 Task: Create a due date automation trigger when advanced on, 2 hours before a card is due add fields without custom field "Resume" set to a number greater than 1 and greater or equal to 10.
Action: Mouse moved to (804, 241)
Screenshot: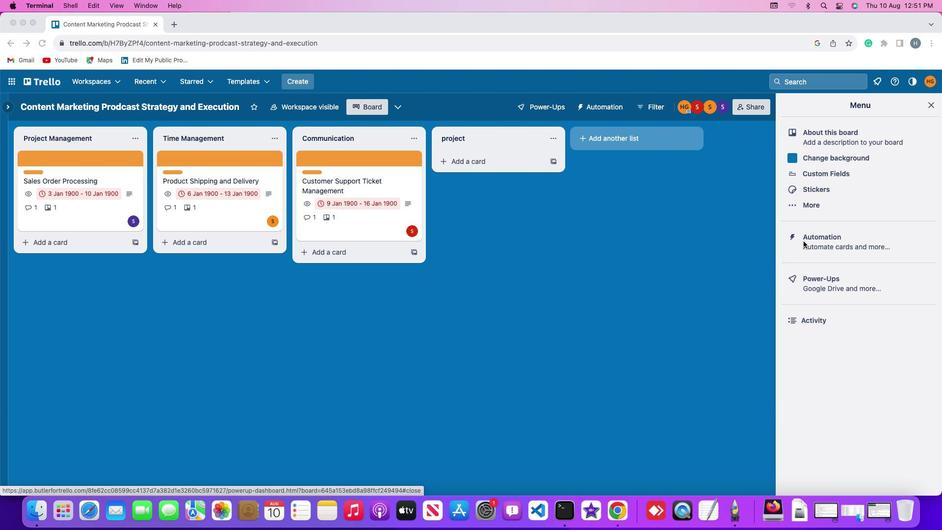 
Action: Mouse pressed left at (804, 241)
Screenshot: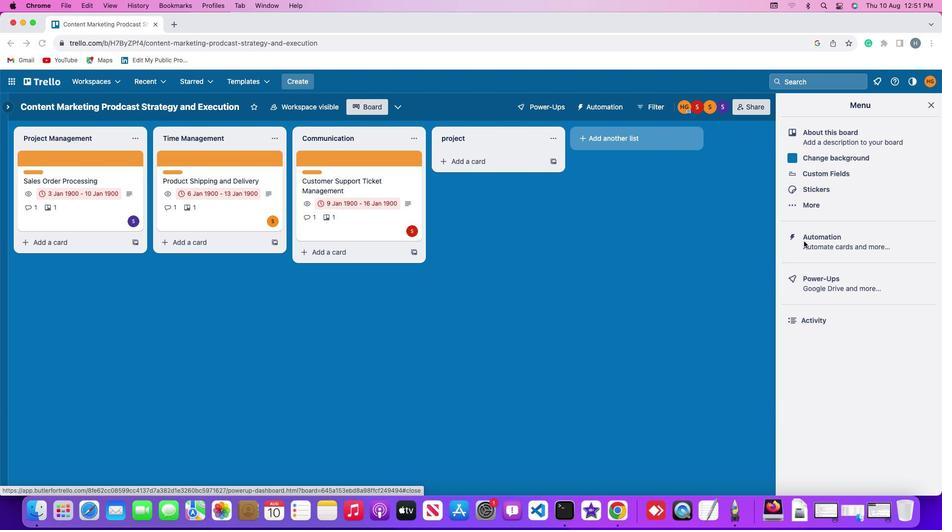 
Action: Mouse pressed left at (804, 241)
Screenshot: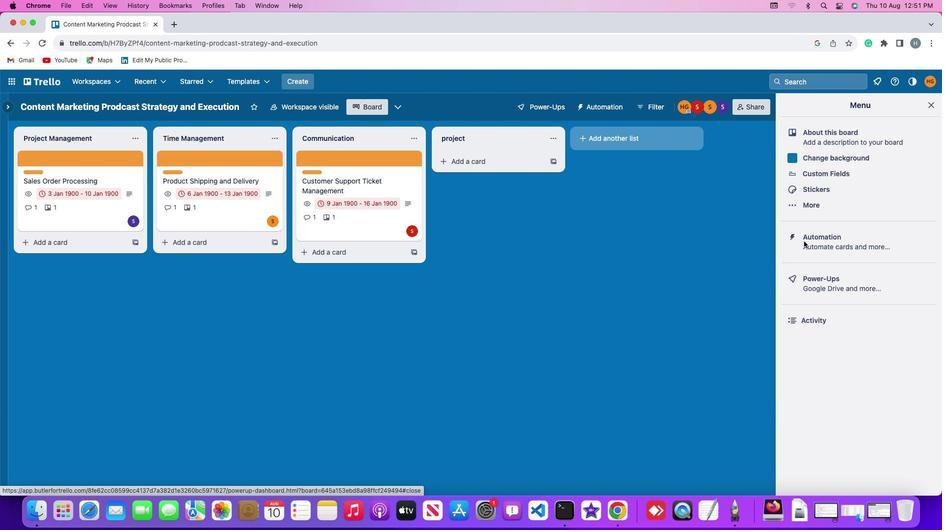 
Action: Mouse moved to (57, 233)
Screenshot: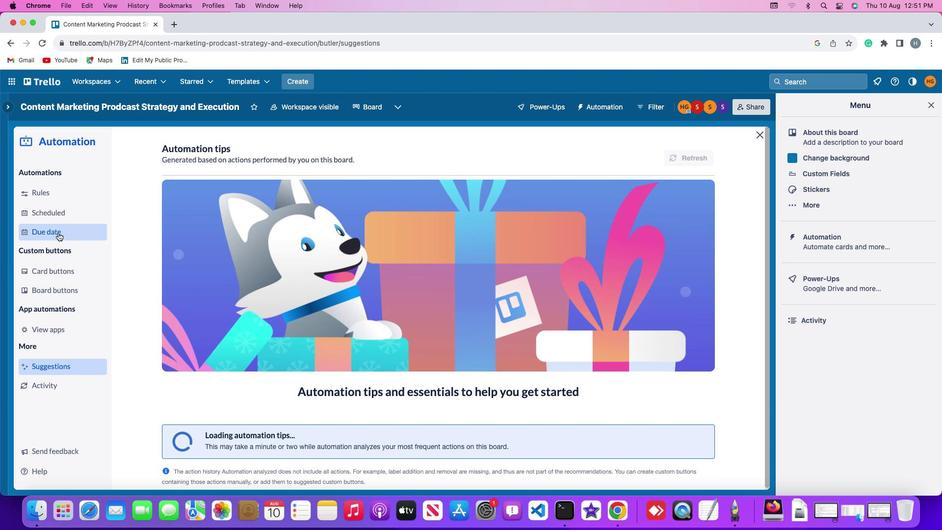 
Action: Mouse pressed left at (57, 233)
Screenshot: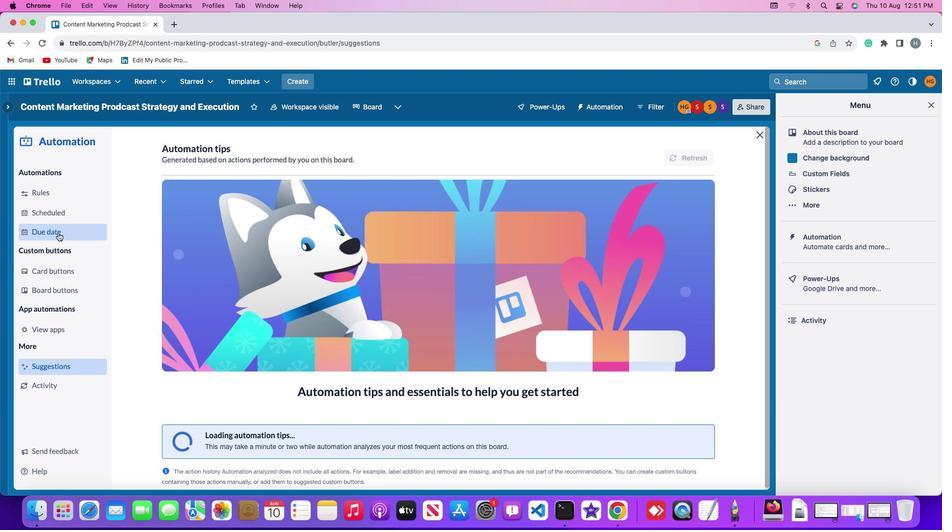 
Action: Mouse moved to (655, 151)
Screenshot: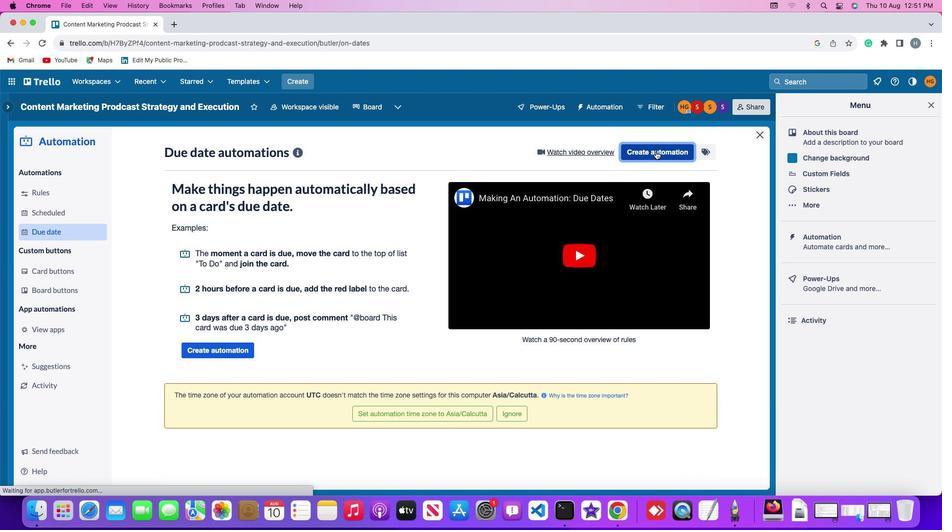 
Action: Mouse pressed left at (655, 151)
Screenshot: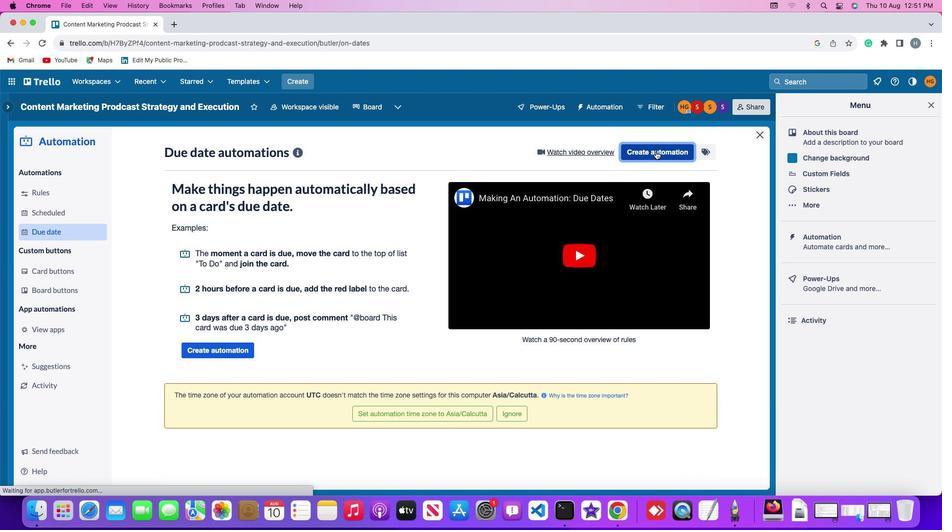 
Action: Mouse moved to (214, 247)
Screenshot: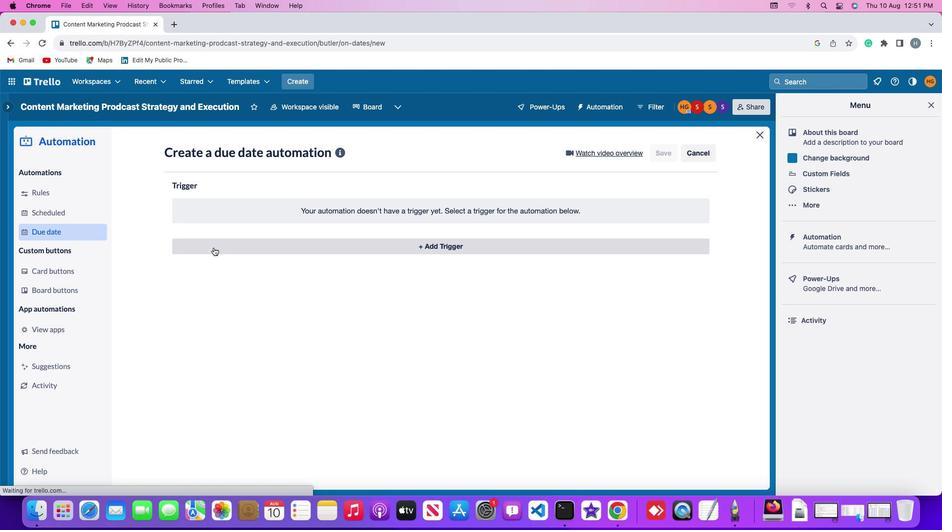 
Action: Mouse pressed left at (214, 247)
Screenshot: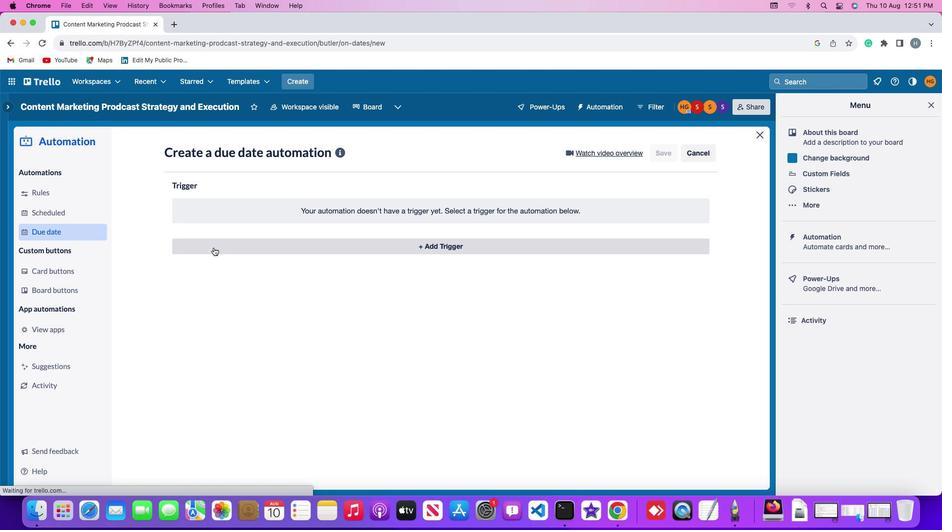 
Action: Mouse moved to (188, 394)
Screenshot: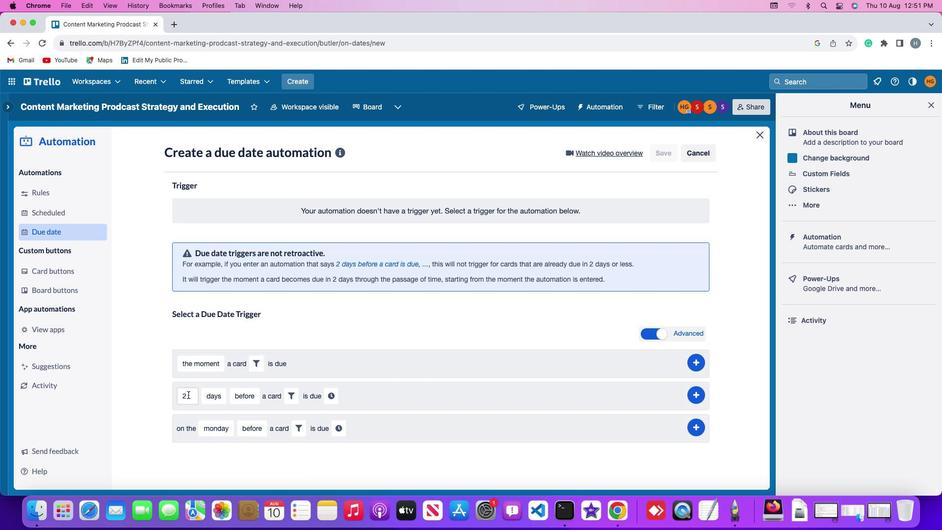 
Action: Mouse pressed left at (188, 394)
Screenshot: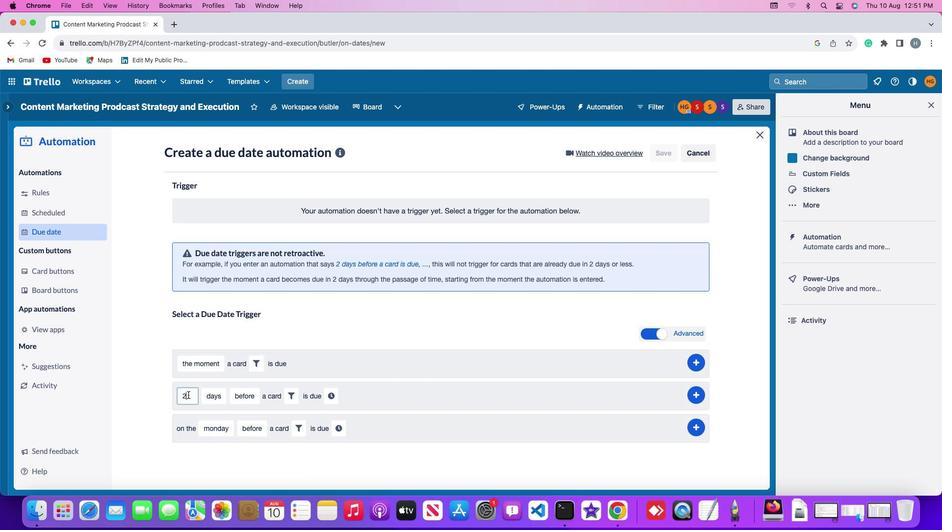 
Action: Mouse moved to (188, 391)
Screenshot: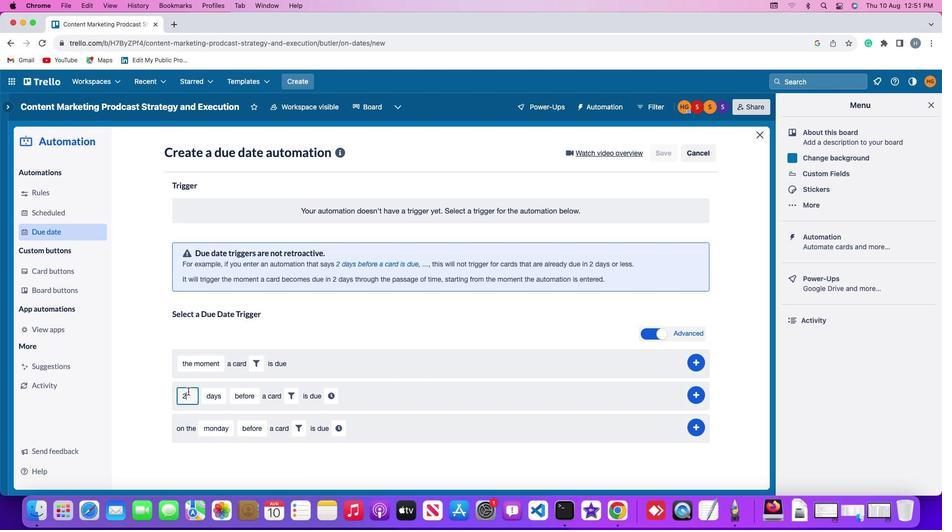 
Action: Key pressed Key.backspace
Screenshot: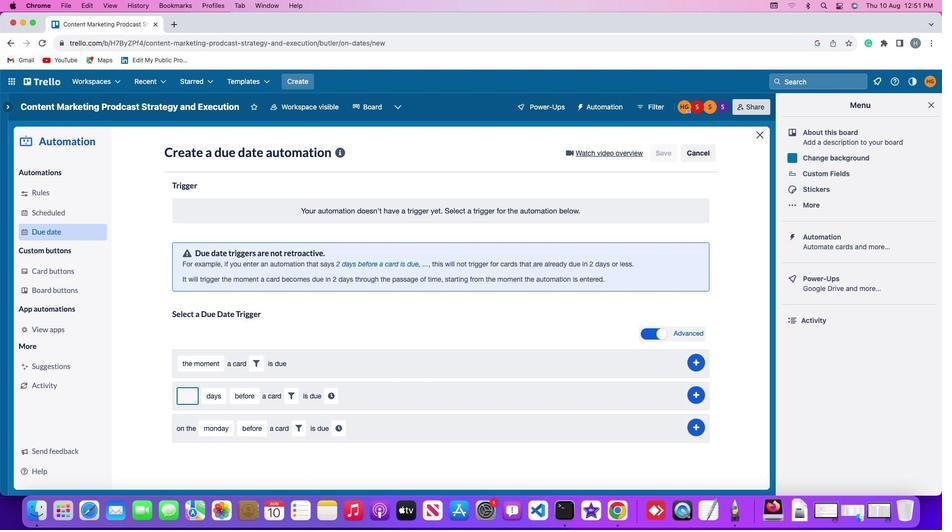 
Action: Mouse moved to (189, 391)
Screenshot: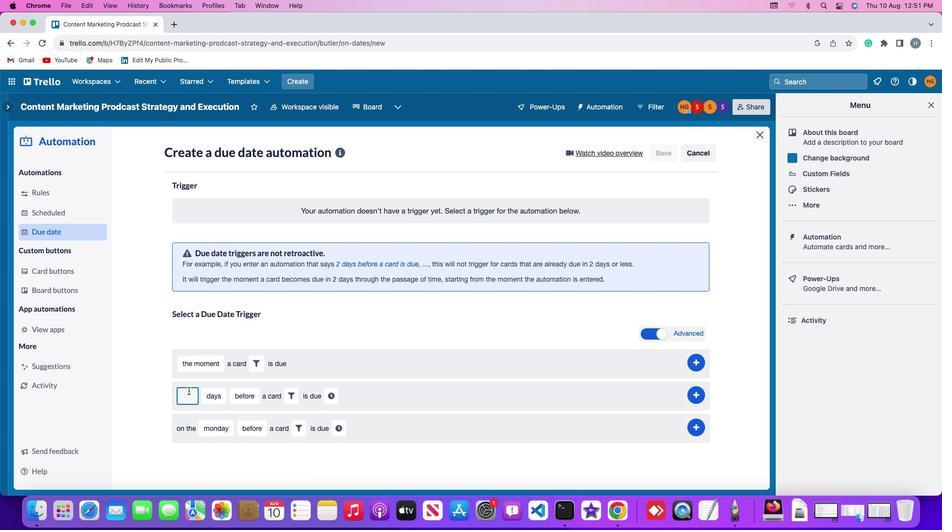 
Action: Key pressed '2'
Screenshot: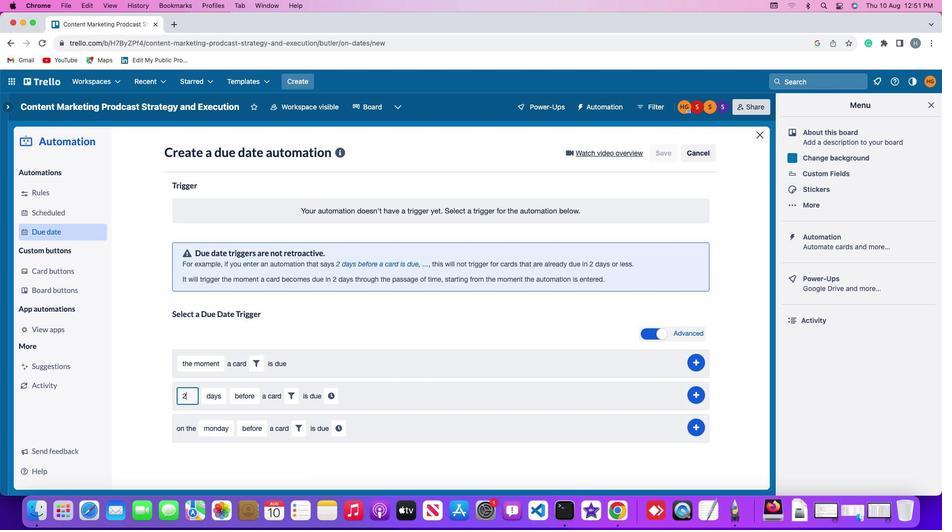 
Action: Mouse moved to (219, 392)
Screenshot: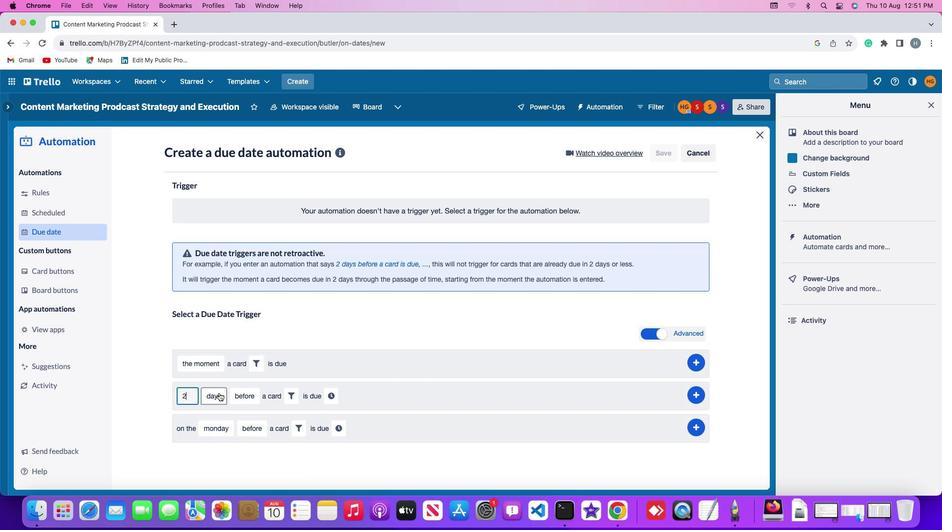 
Action: Mouse pressed left at (219, 392)
Screenshot: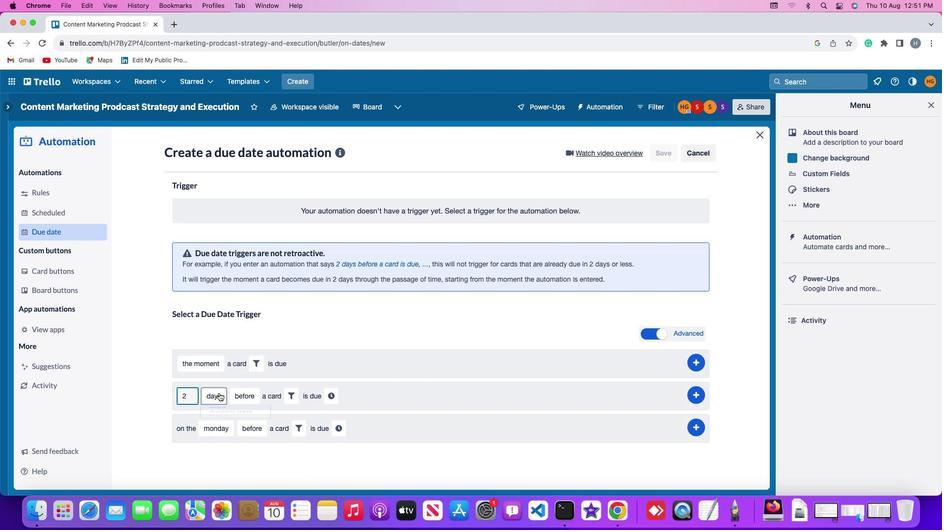 
Action: Mouse moved to (222, 451)
Screenshot: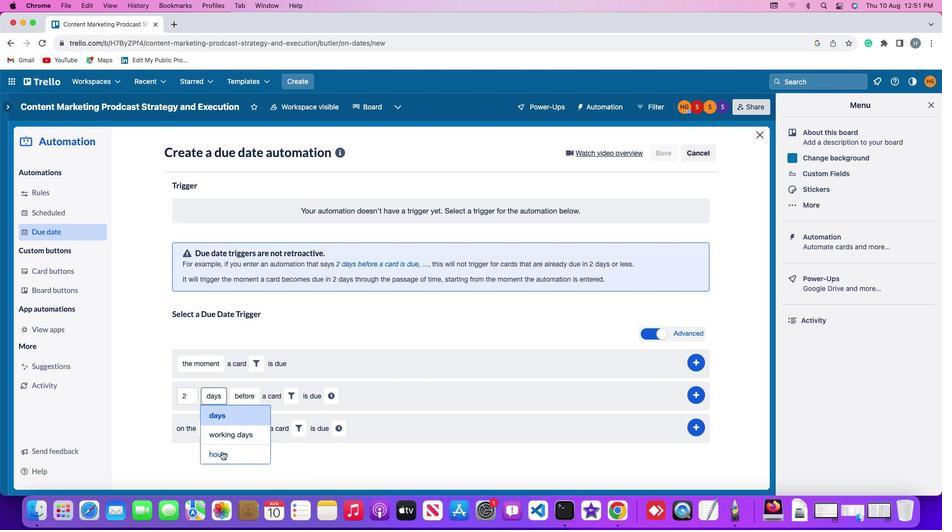 
Action: Mouse pressed left at (222, 451)
Screenshot: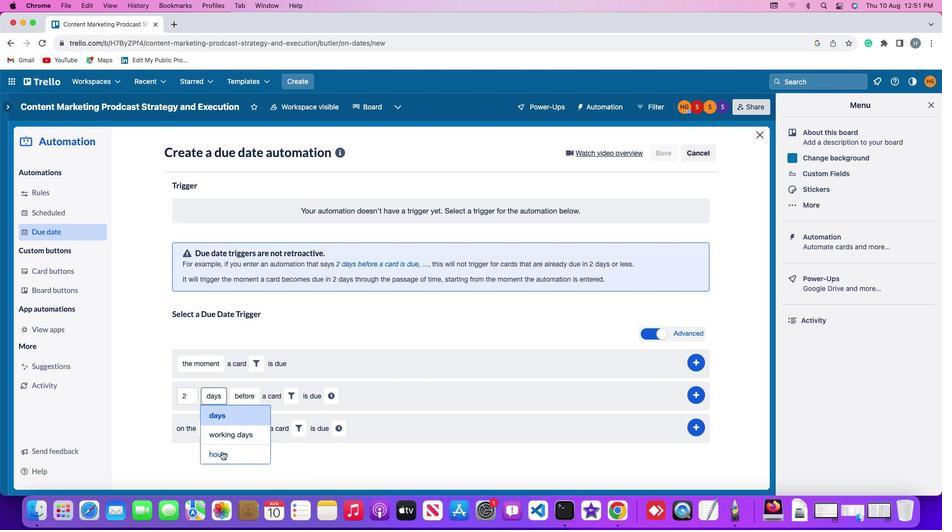 
Action: Mouse moved to (241, 396)
Screenshot: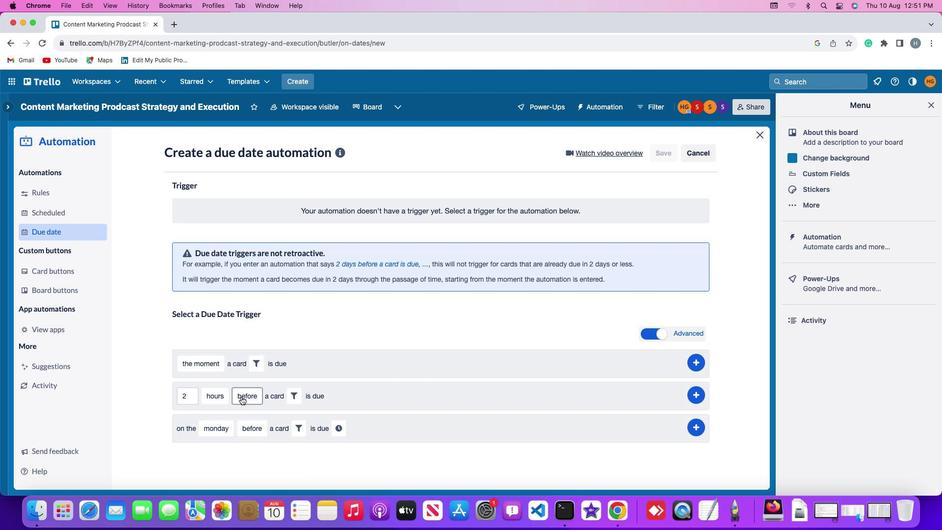 
Action: Mouse pressed left at (241, 396)
Screenshot: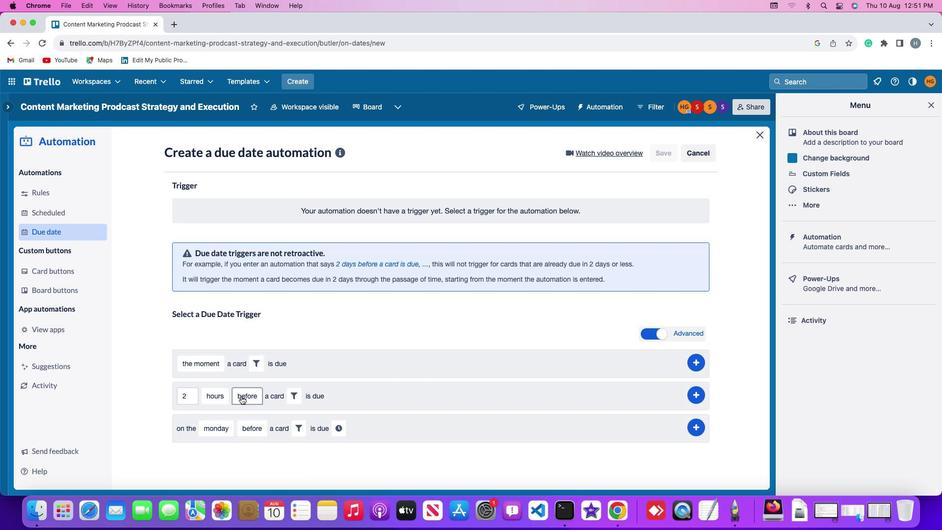 
Action: Mouse moved to (249, 418)
Screenshot: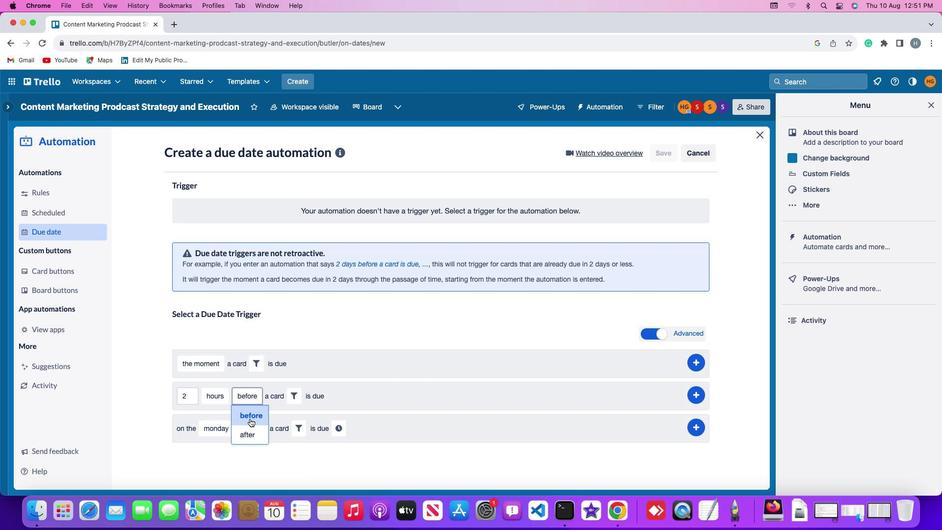 
Action: Mouse pressed left at (249, 418)
Screenshot: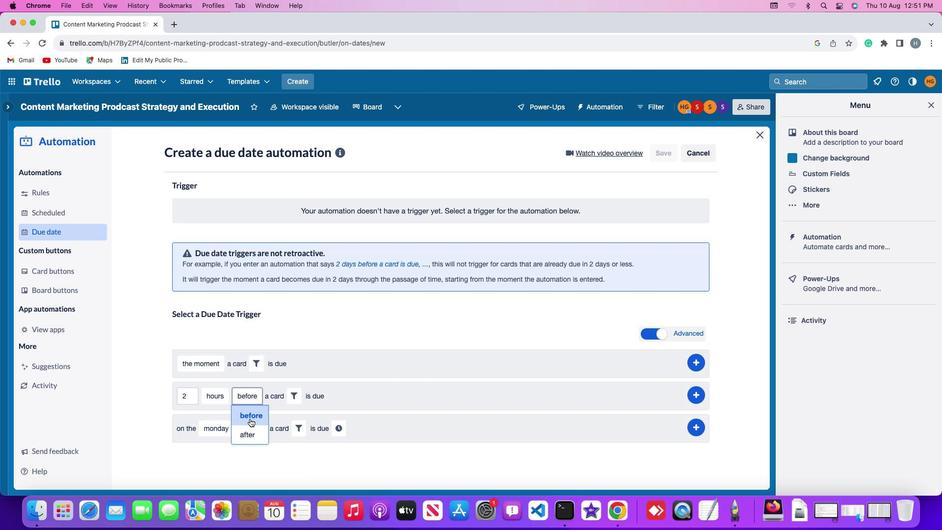 
Action: Mouse moved to (295, 397)
Screenshot: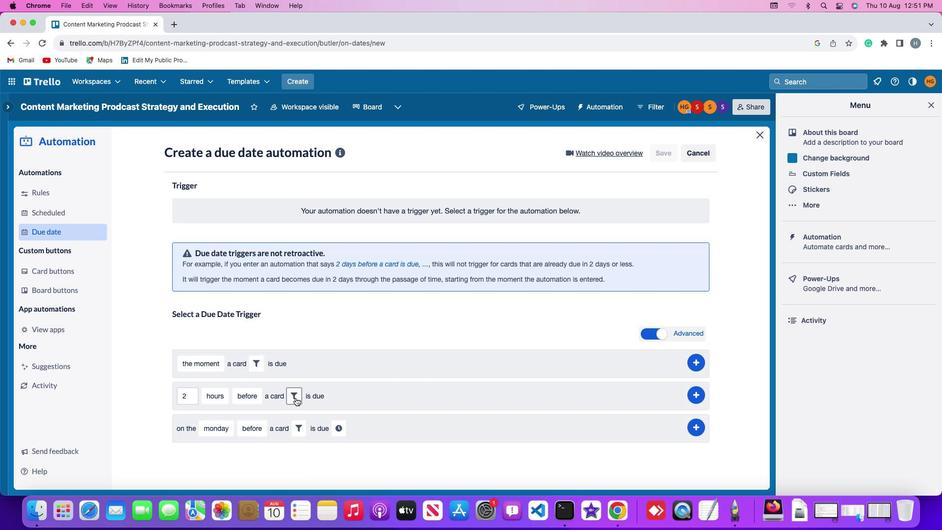 
Action: Mouse pressed left at (295, 397)
Screenshot: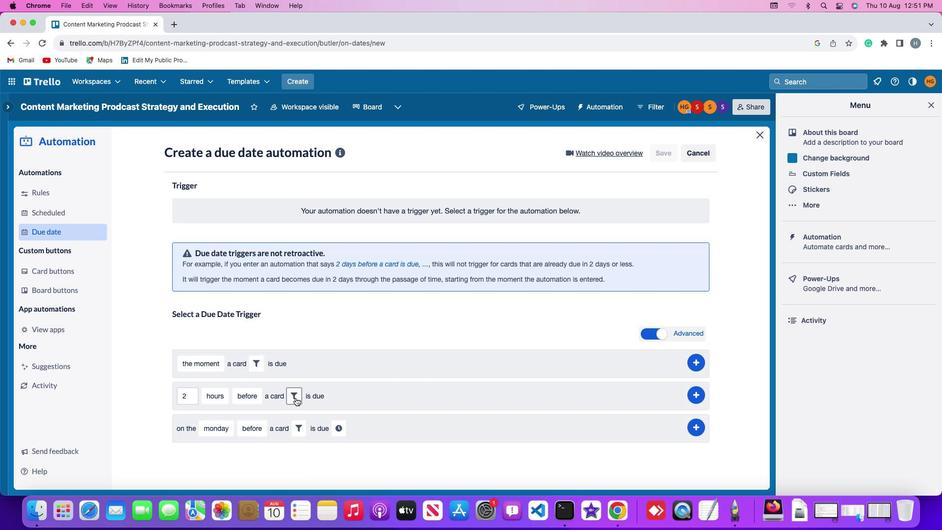 
Action: Mouse moved to (455, 427)
Screenshot: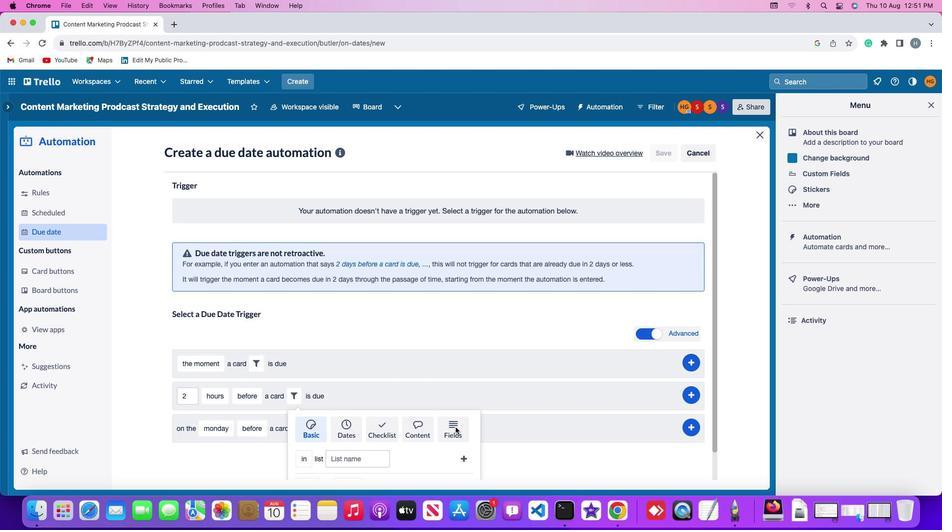 
Action: Mouse pressed left at (455, 427)
Screenshot: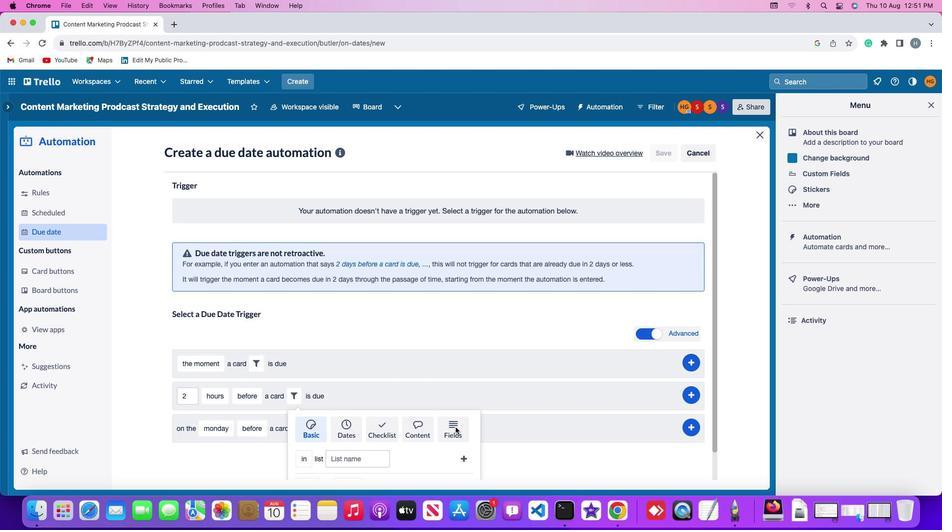 
Action: Mouse moved to (264, 460)
Screenshot: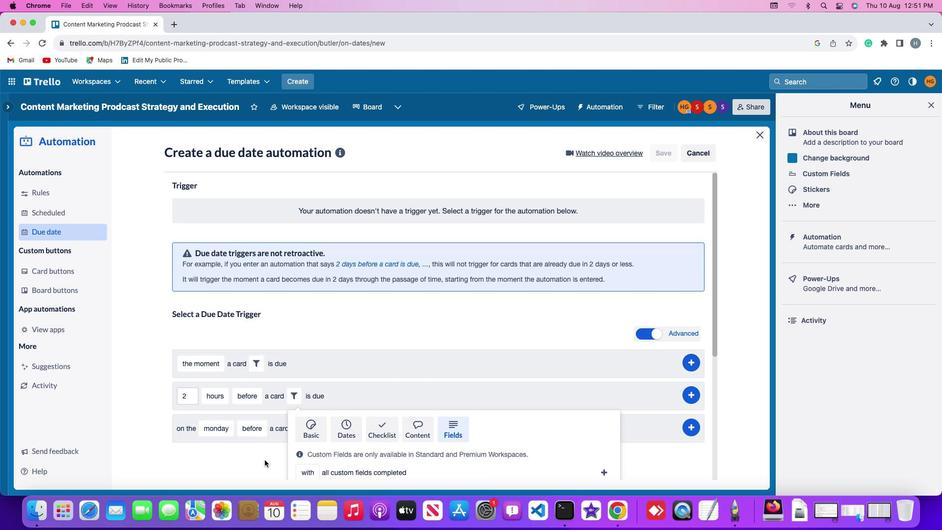 
Action: Mouse scrolled (264, 460) with delta (0, 0)
Screenshot: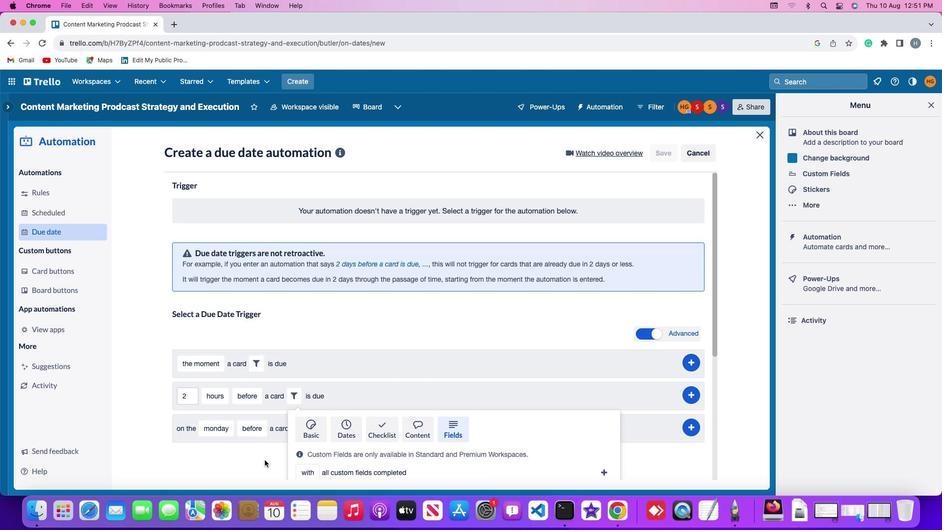 
Action: Mouse scrolled (264, 460) with delta (0, 0)
Screenshot: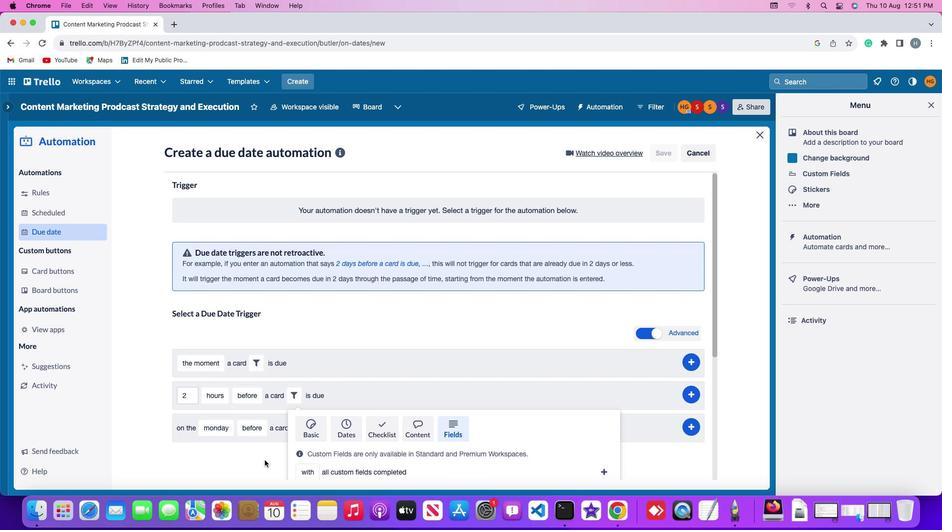 
Action: Mouse scrolled (264, 460) with delta (0, -1)
Screenshot: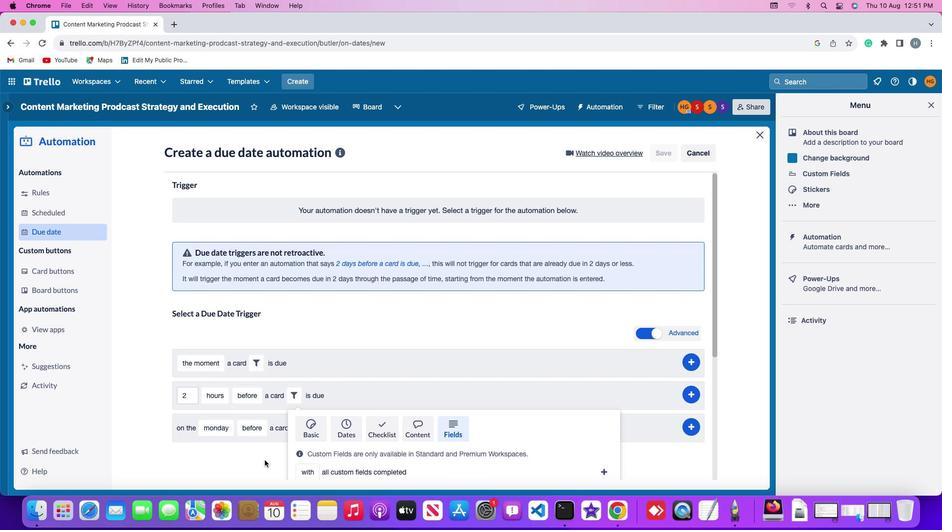 
Action: Mouse scrolled (264, 460) with delta (0, -2)
Screenshot: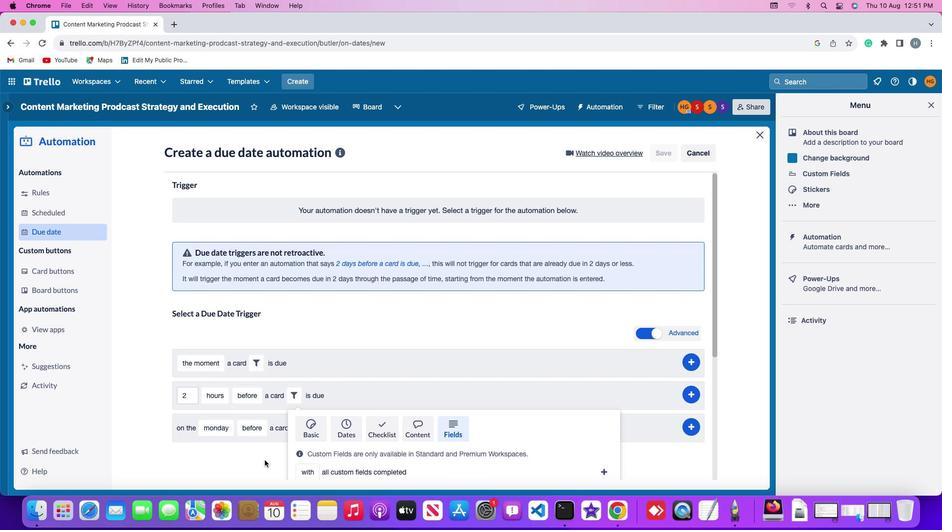 
Action: Mouse scrolled (264, 460) with delta (0, -2)
Screenshot: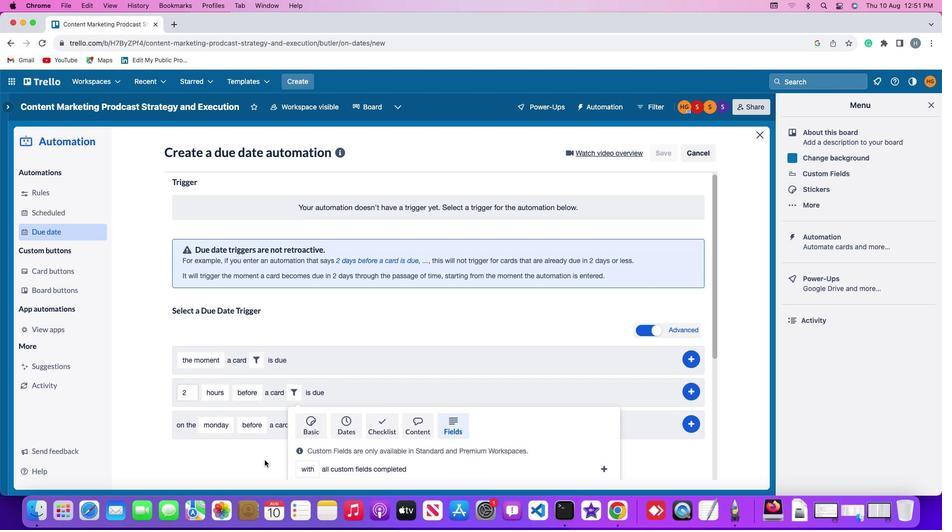 
Action: Mouse scrolled (264, 460) with delta (0, -3)
Screenshot: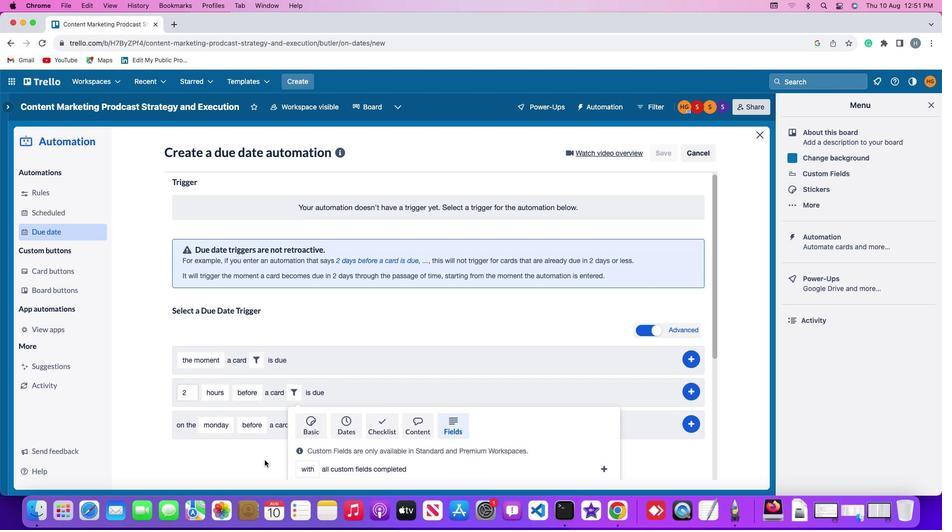 
Action: Mouse moved to (264, 460)
Screenshot: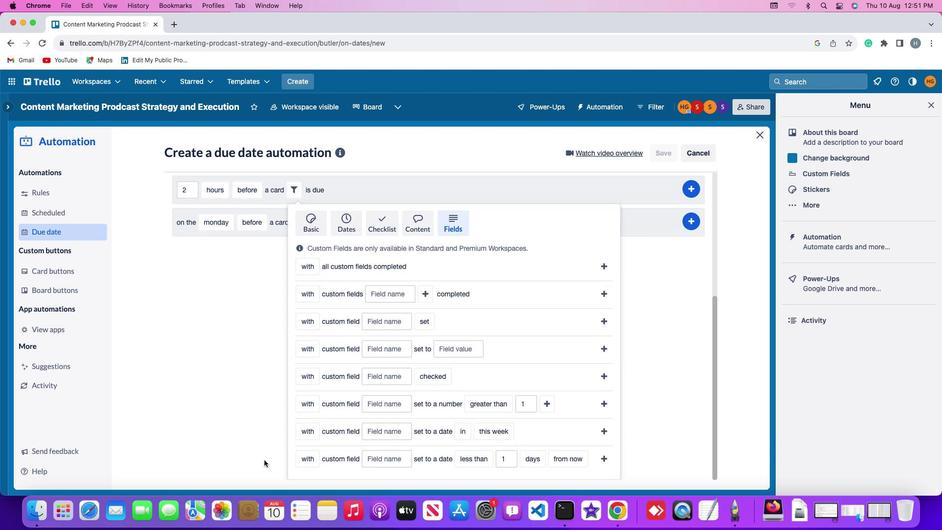 
Action: Mouse scrolled (264, 460) with delta (0, 0)
Screenshot: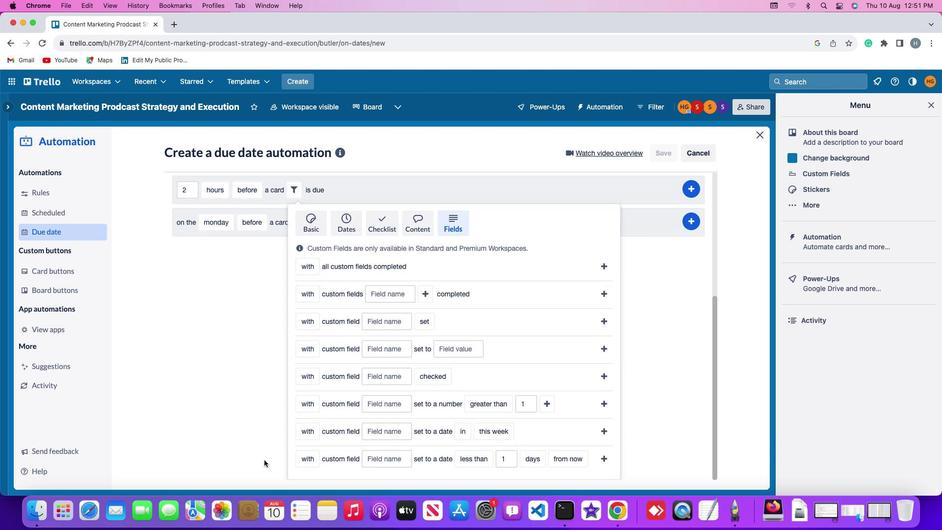 
Action: Mouse scrolled (264, 460) with delta (0, 0)
Screenshot: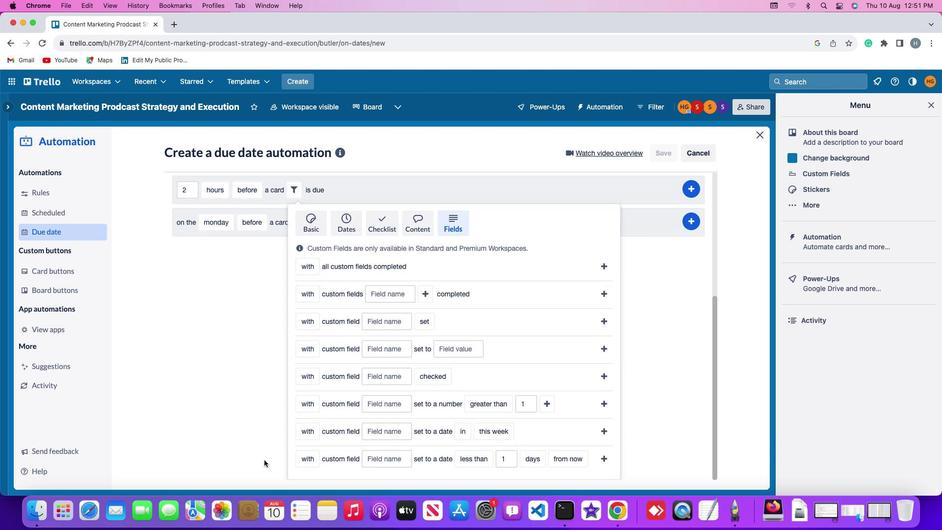 
Action: Mouse scrolled (264, 460) with delta (0, -1)
Screenshot: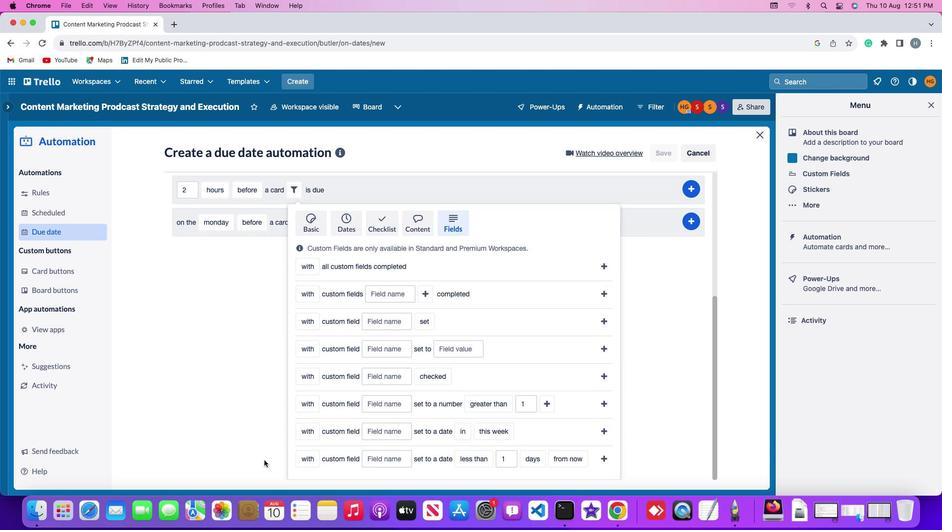 
Action: Mouse moved to (303, 402)
Screenshot: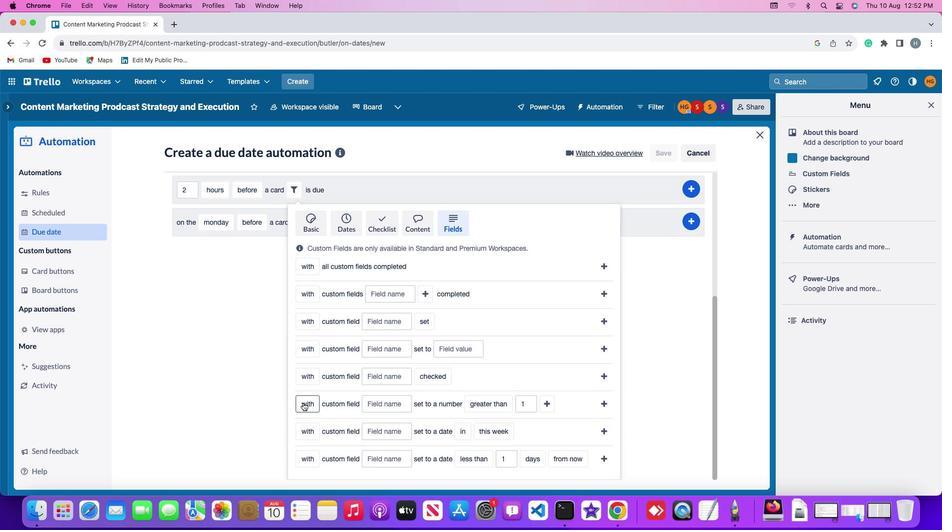 
Action: Mouse pressed left at (303, 402)
Screenshot: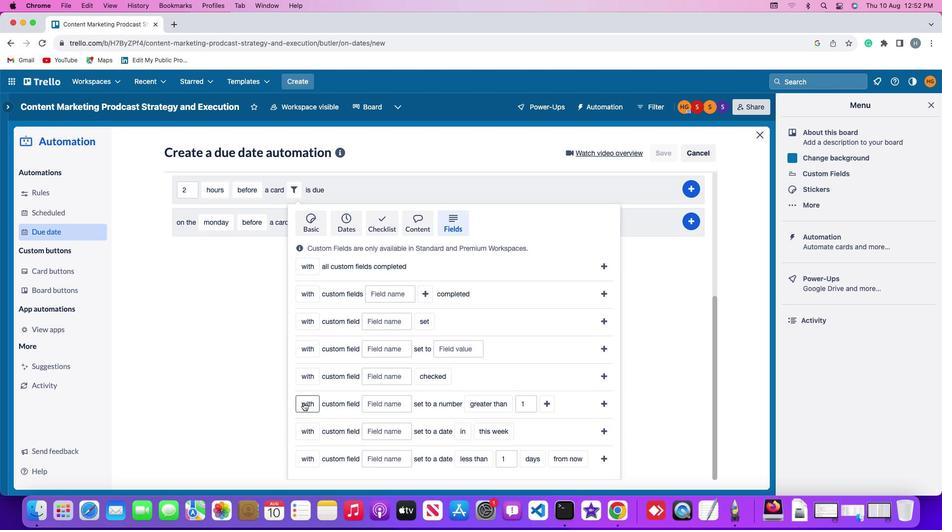 
Action: Mouse moved to (315, 439)
Screenshot: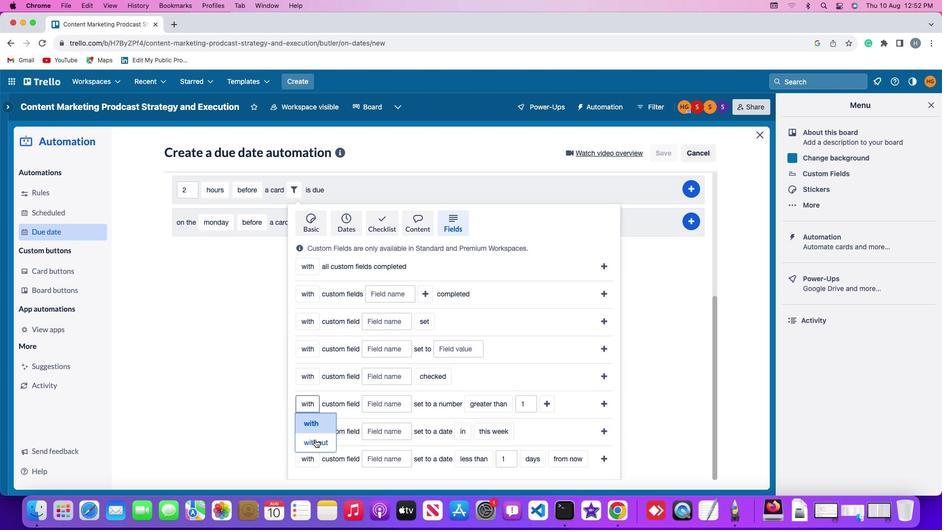 
Action: Mouse pressed left at (315, 439)
Screenshot: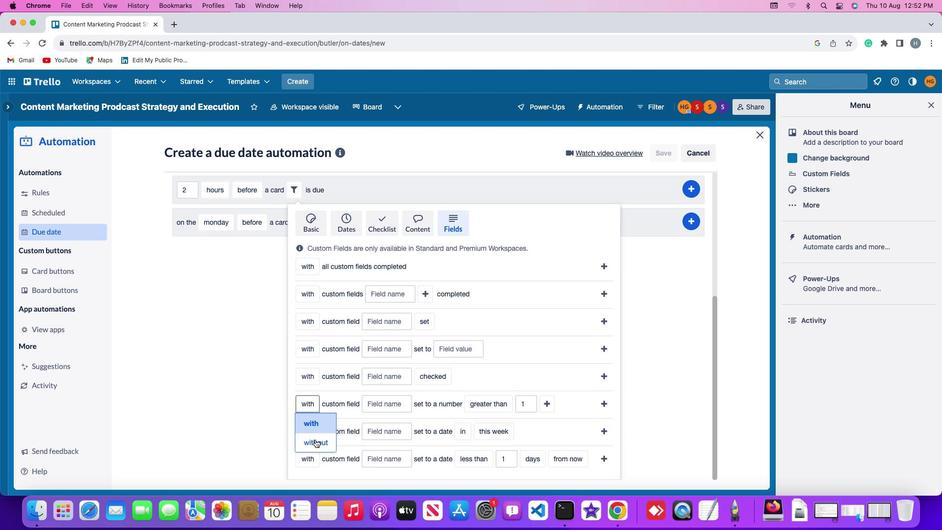 
Action: Mouse moved to (388, 407)
Screenshot: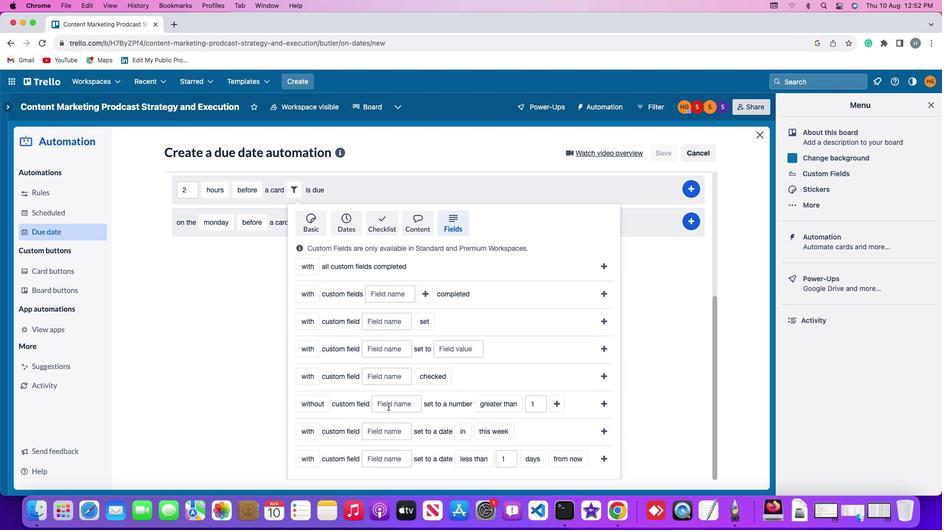 
Action: Mouse pressed left at (388, 407)
Screenshot: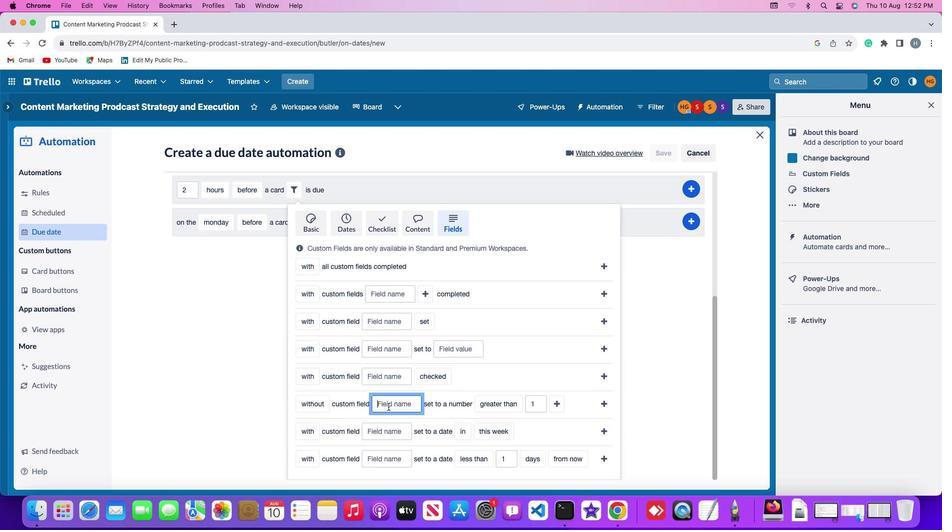 
Action: Mouse moved to (391, 405)
Screenshot: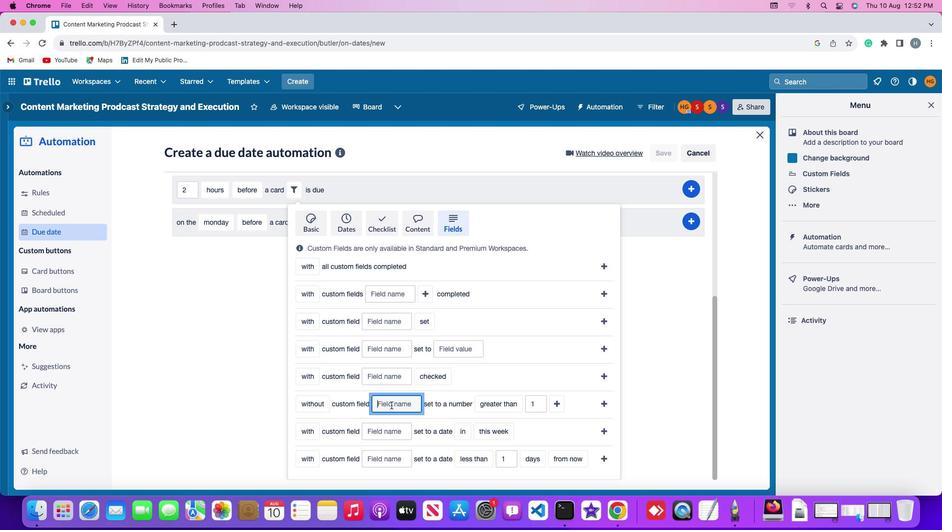 
Action: Key pressed Key.shift'R''e''s''u''m''e'
Screenshot: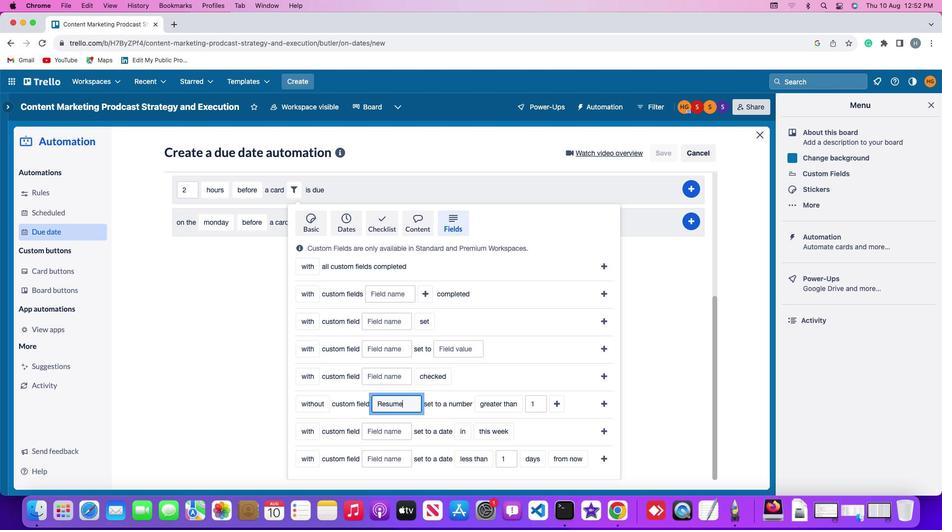 
Action: Mouse moved to (488, 407)
Screenshot: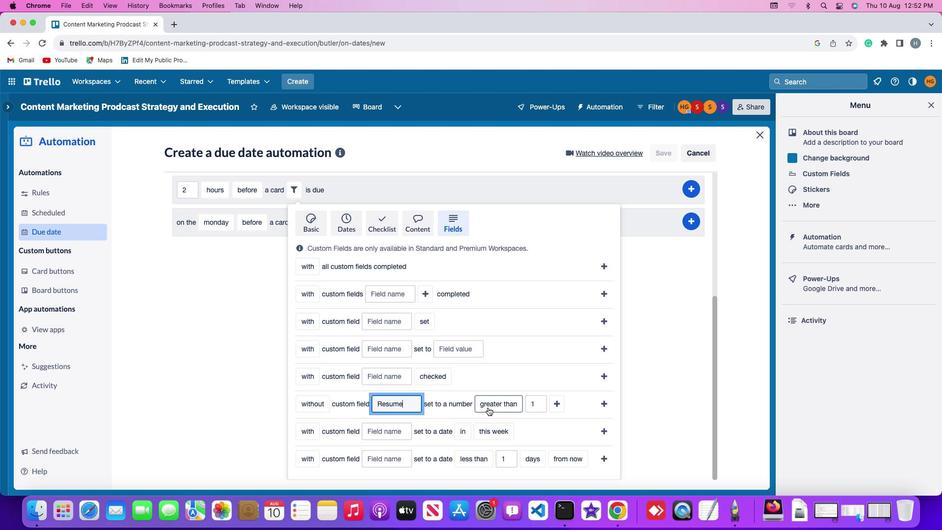 
Action: Mouse pressed left at (488, 407)
Screenshot: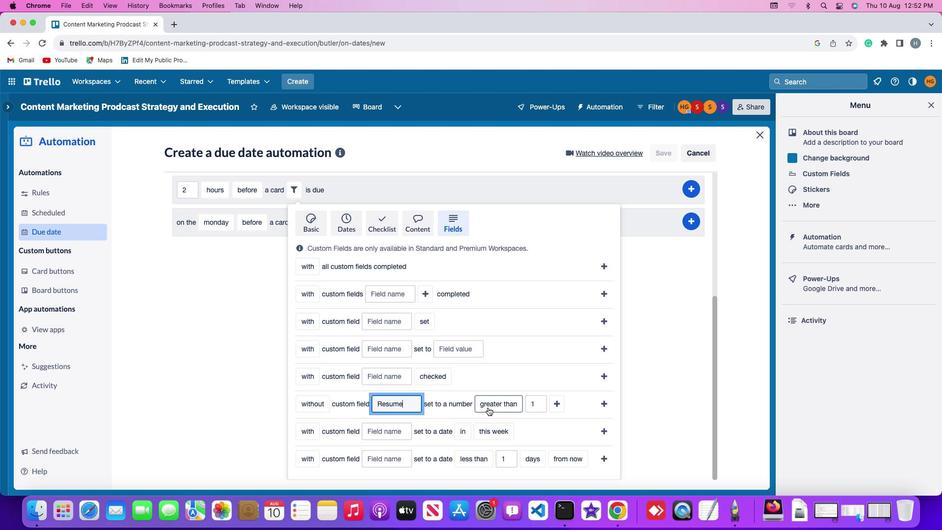 
Action: Mouse moved to (510, 327)
Screenshot: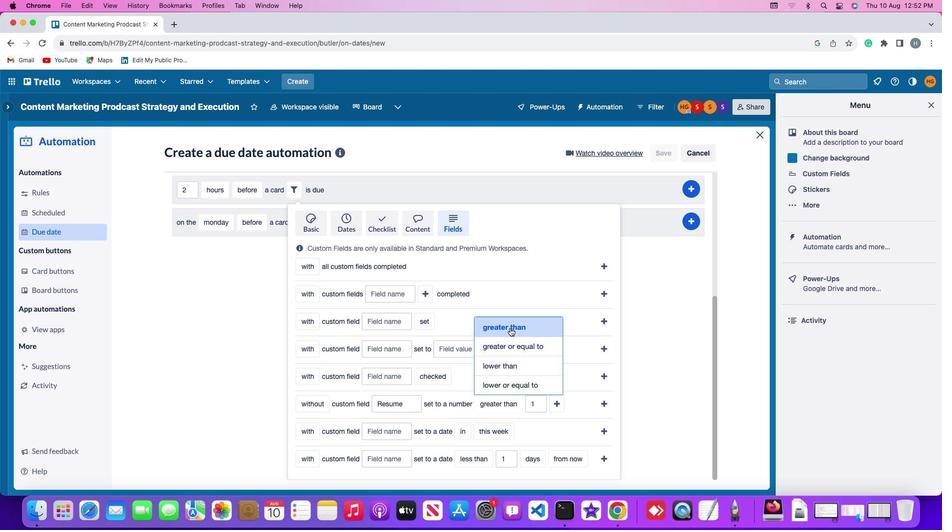 
Action: Mouse pressed left at (510, 327)
Screenshot: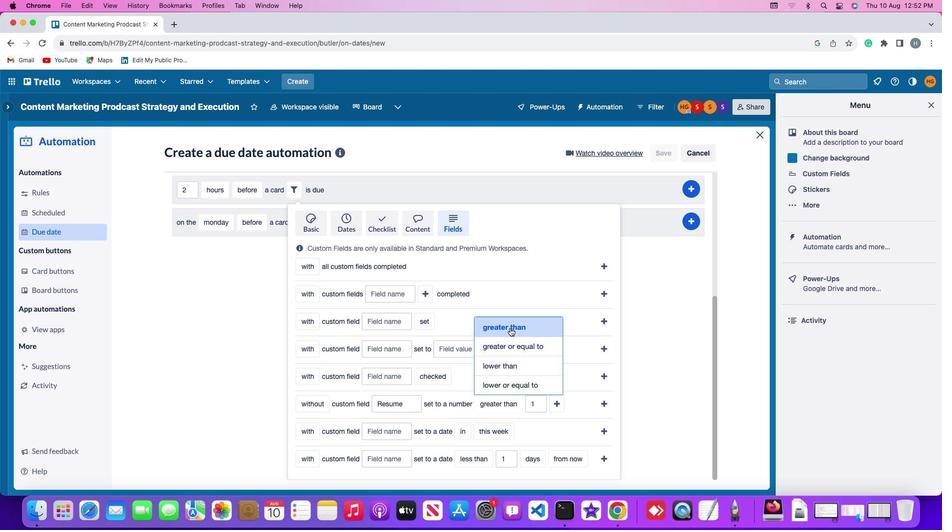 
Action: Mouse moved to (540, 401)
Screenshot: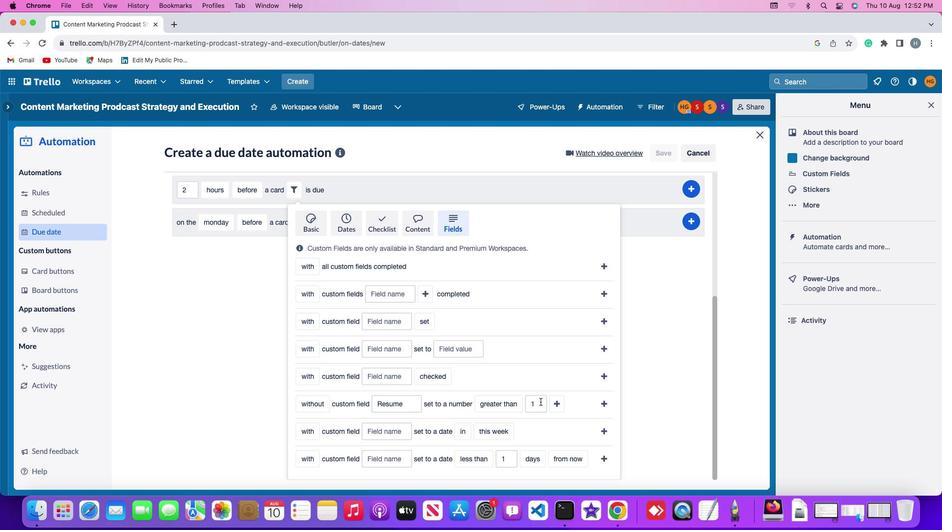 
Action: Mouse pressed left at (540, 401)
Screenshot: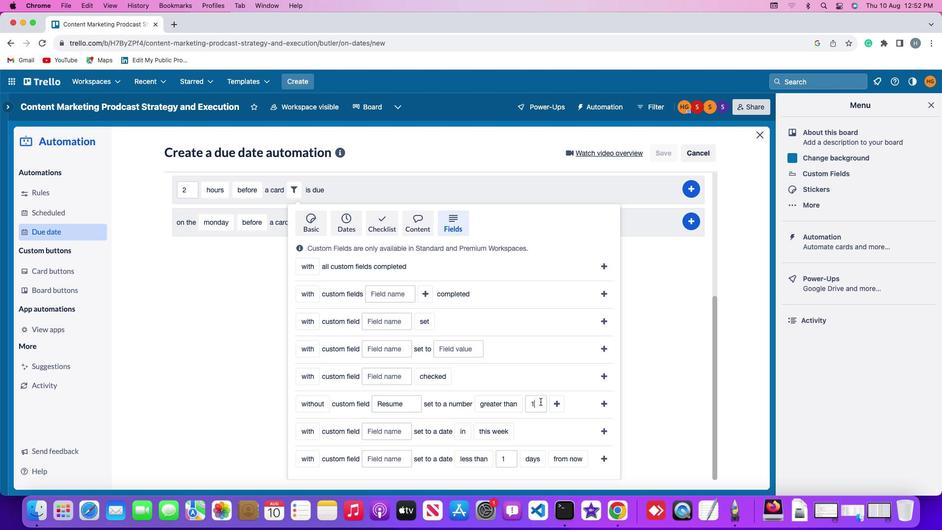 
Action: Mouse moved to (540, 402)
Screenshot: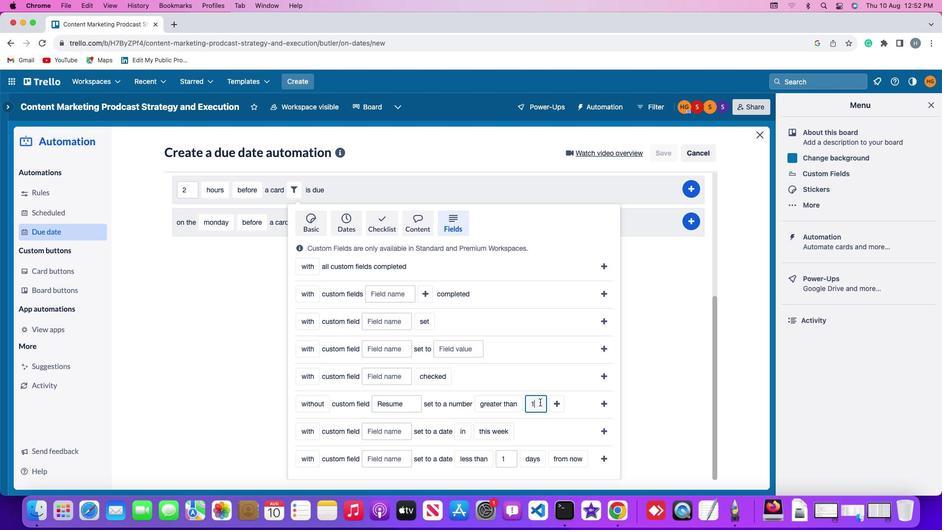 
Action: Key pressed Key.backspace'1'
Screenshot: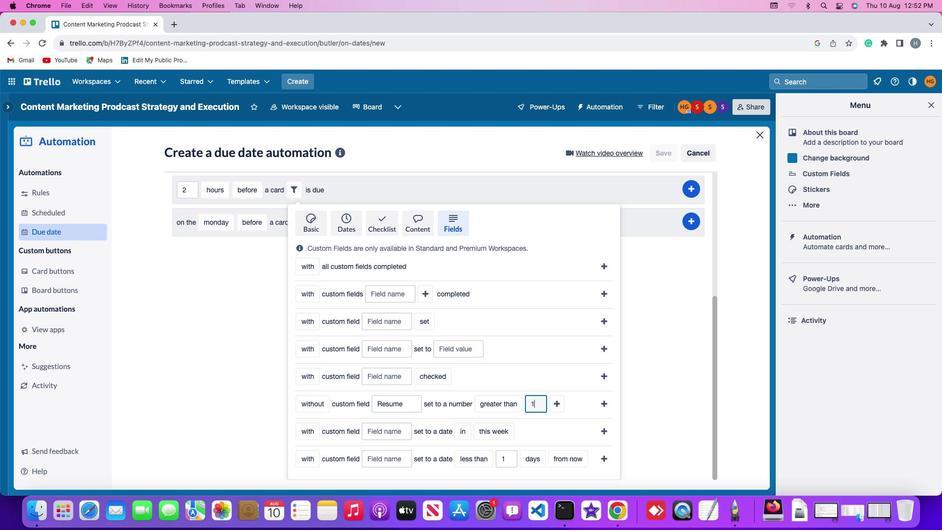 
Action: Mouse moved to (550, 404)
Screenshot: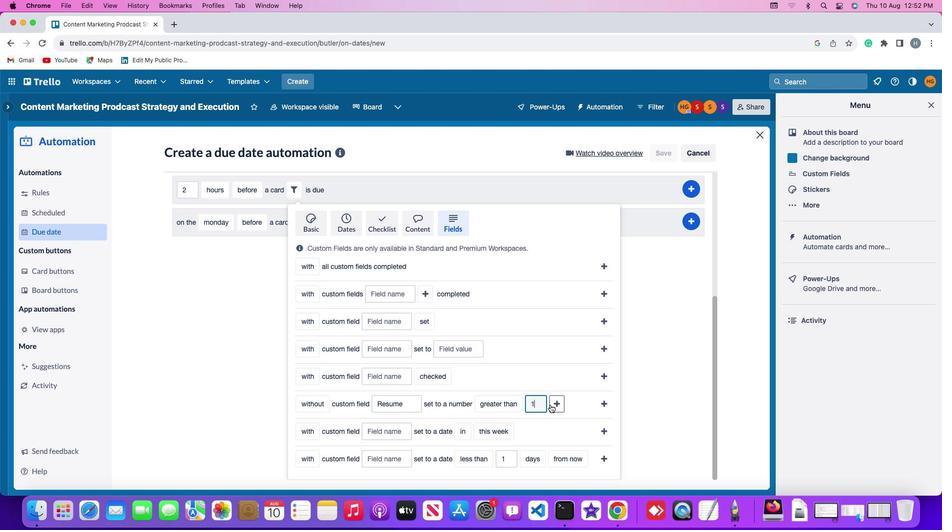 
Action: Mouse pressed left at (550, 404)
Screenshot: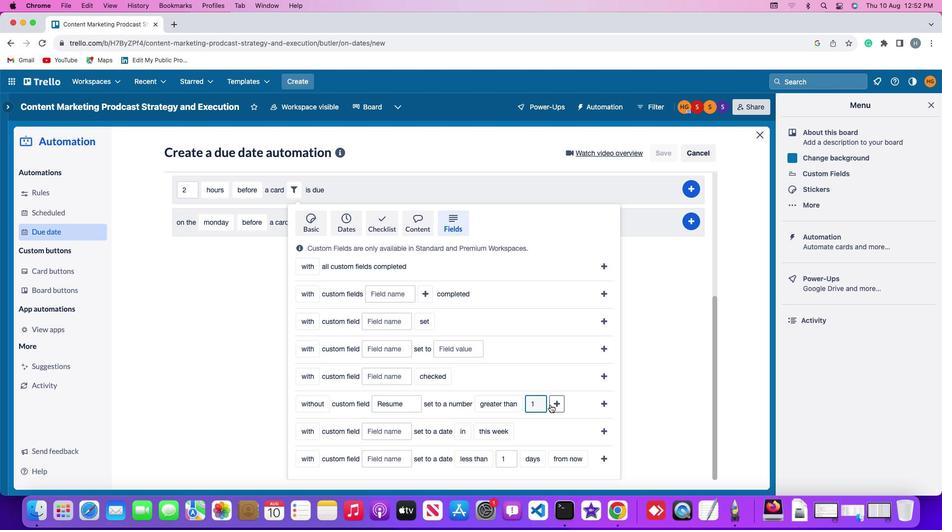
Action: Mouse moved to (588, 402)
Screenshot: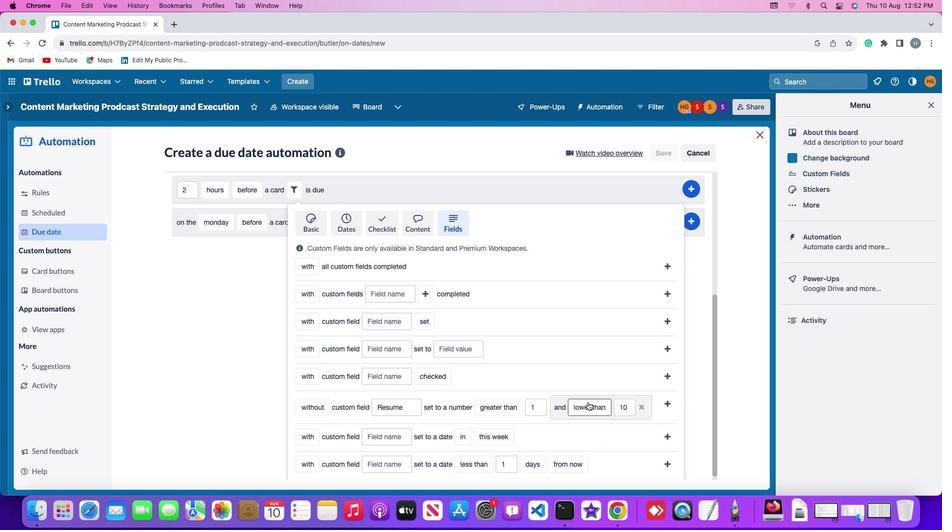 
Action: Mouse pressed left at (588, 402)
Screenshot: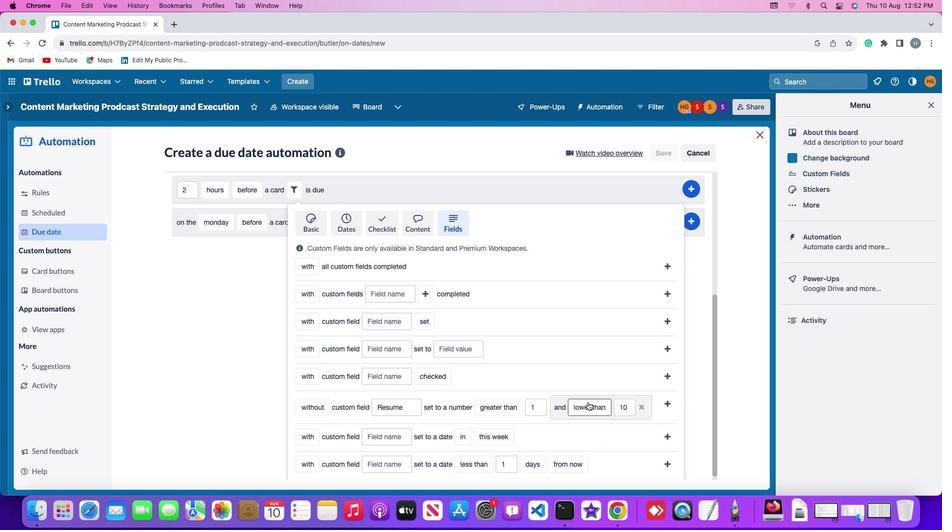
Action: Mouse moved to (594, 390)
Screenshot: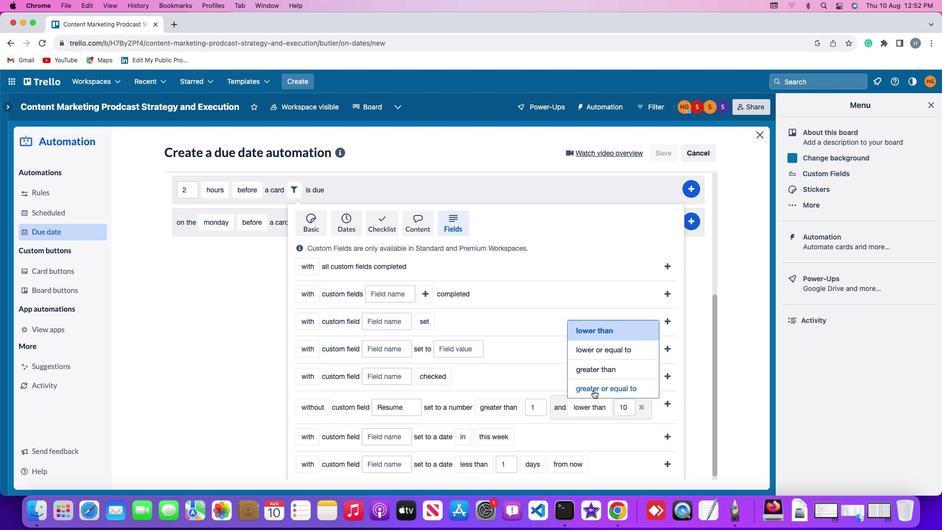 
Action: Mouse pressed left at (594, 390)
Screenshot: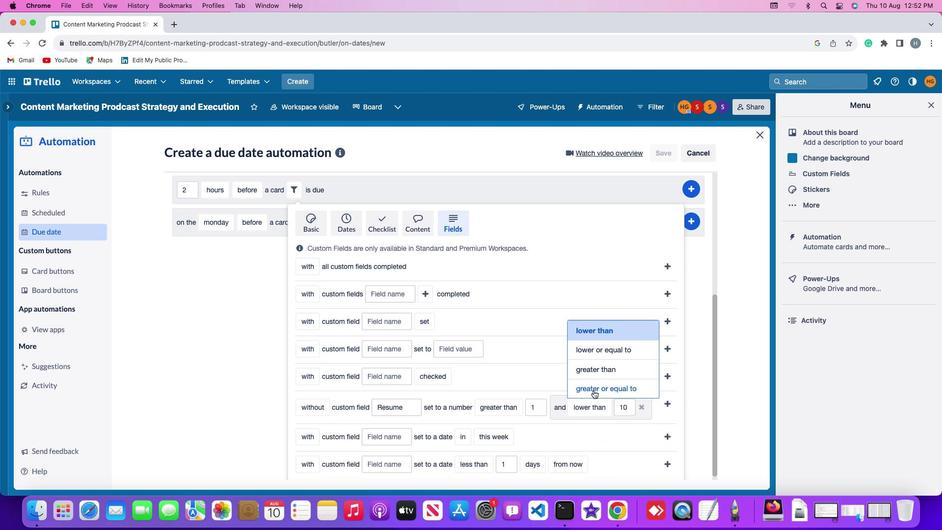 
Action: Mouse moved to (400, 423)
Screenshot: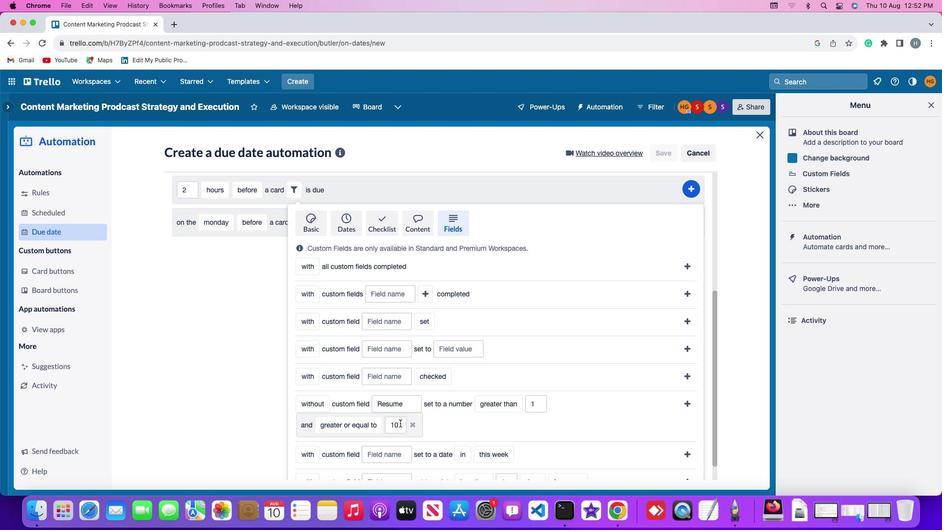 
Action: Mouse pressed left at (400, 423)
Screenshot: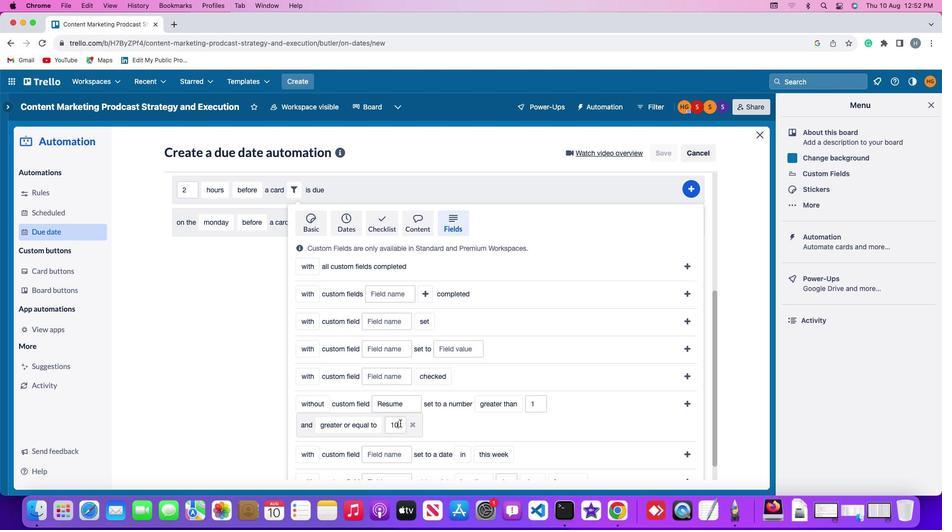 
Action: Mouse moved to (400, 423)
Screenshot: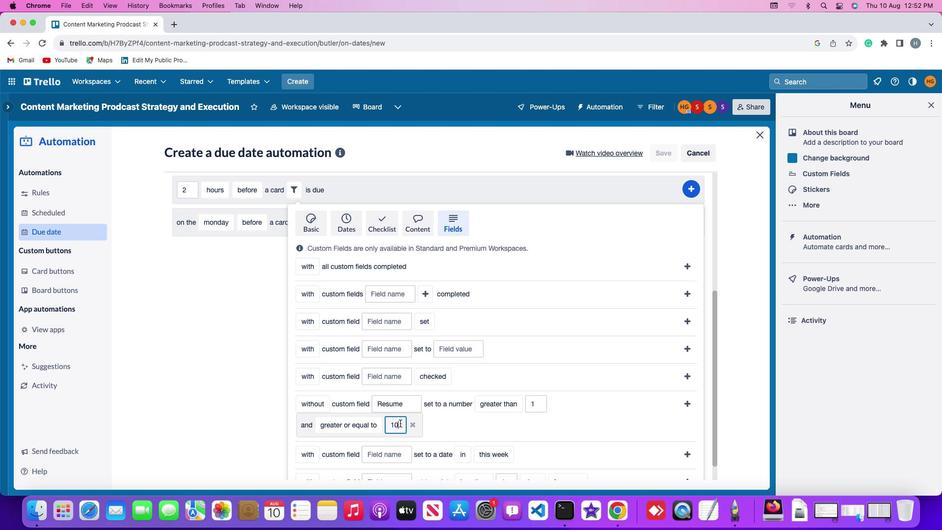 
Action: Key pressed Key.backspaceKey.backspace
Screenshot: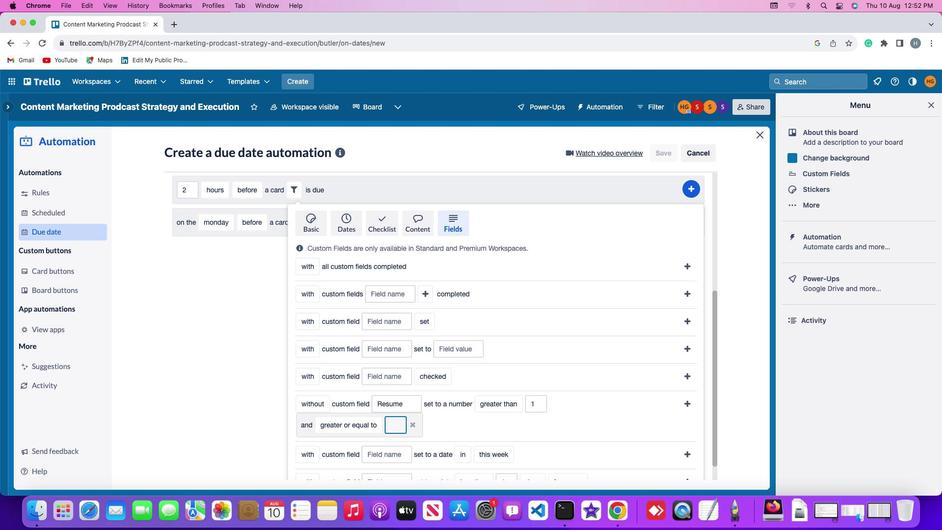 
Action: Mouse moved to (401, 423)
Screenshot: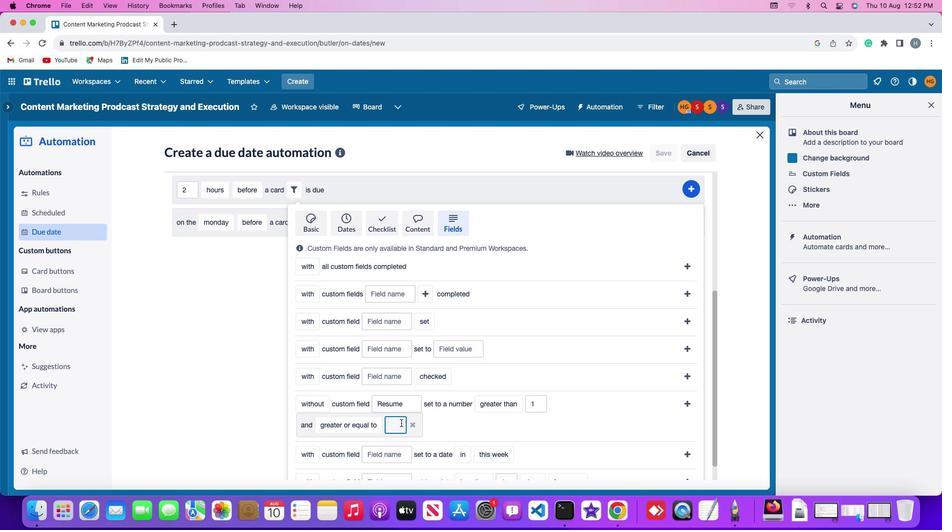 
Action: Key pressed Key.backspace'1'
Screenshot: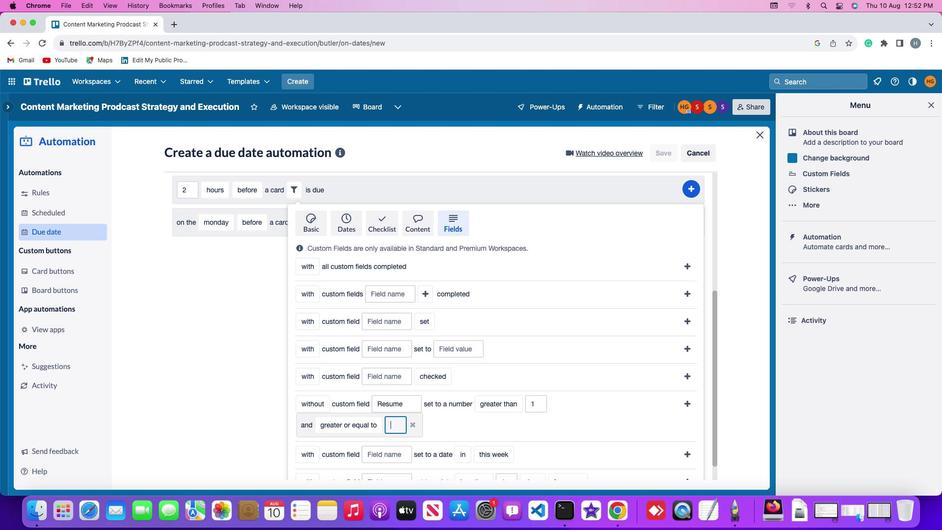 
Action: Mouse moved to (401, 423)
Screenshot: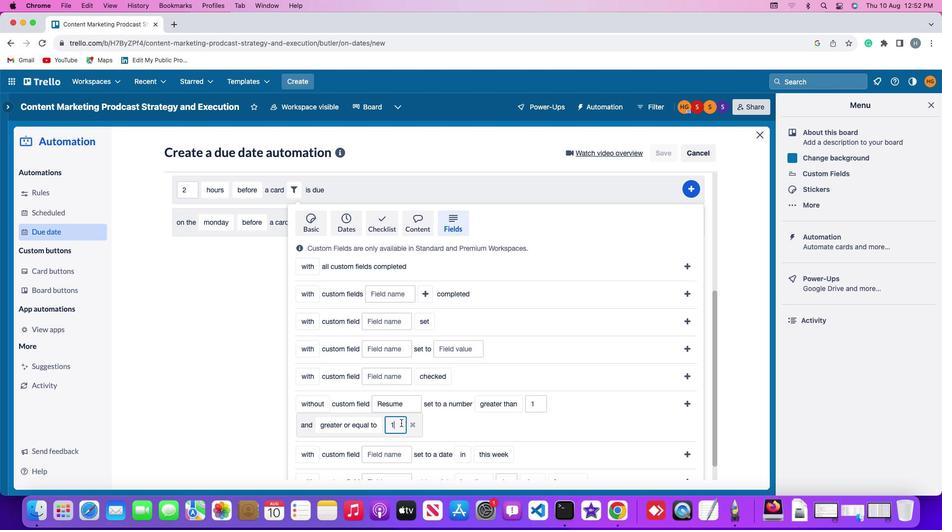 
Action: Key pressed '0'
Screenshot: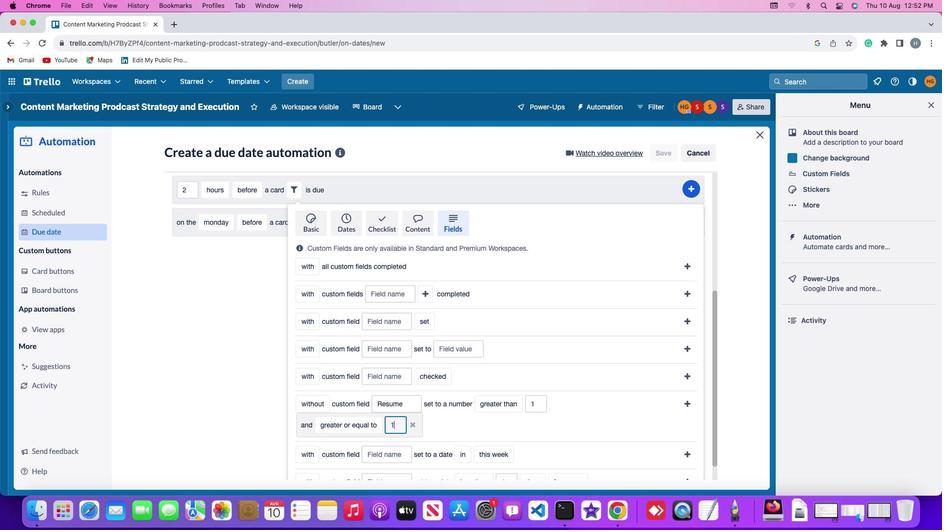 
Action: Mouse moved to (687, 400)
Screenshot: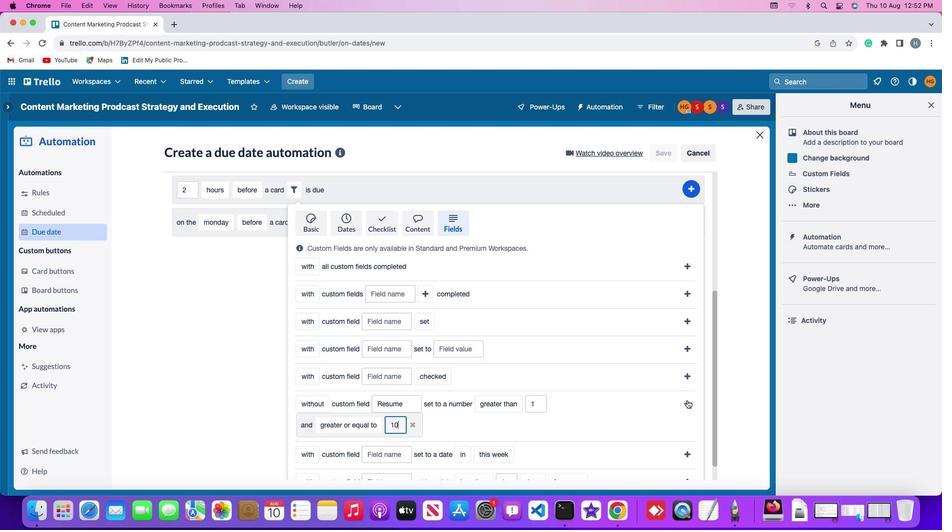 
Action: Mouse pressed left at (687, 400)
Screenshot: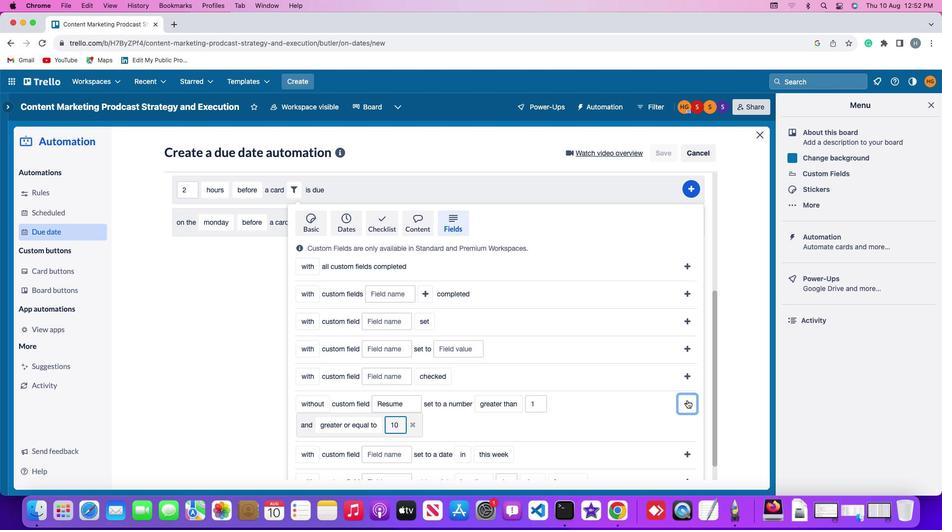 
Action: Mouse moved to (696, 390)
Screenshot: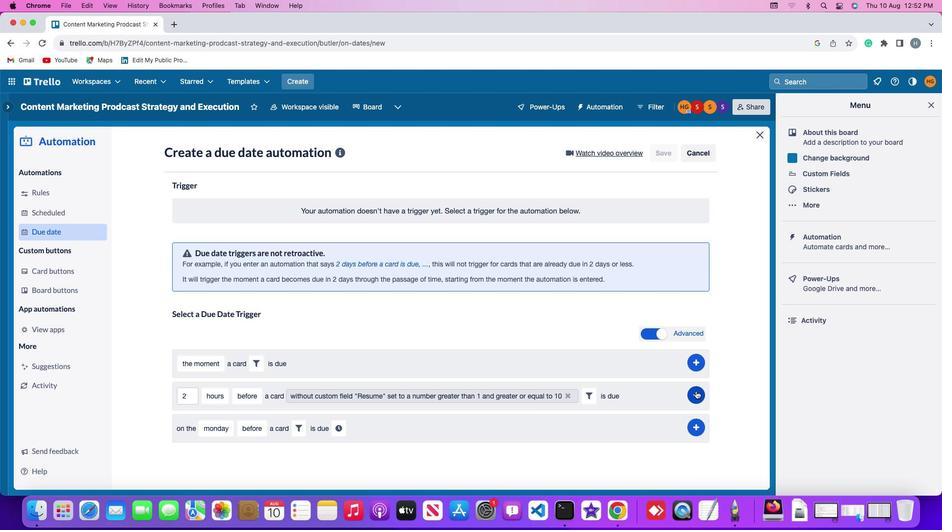 
Action: Mouse pressed left at (696, 390)
Screenshot: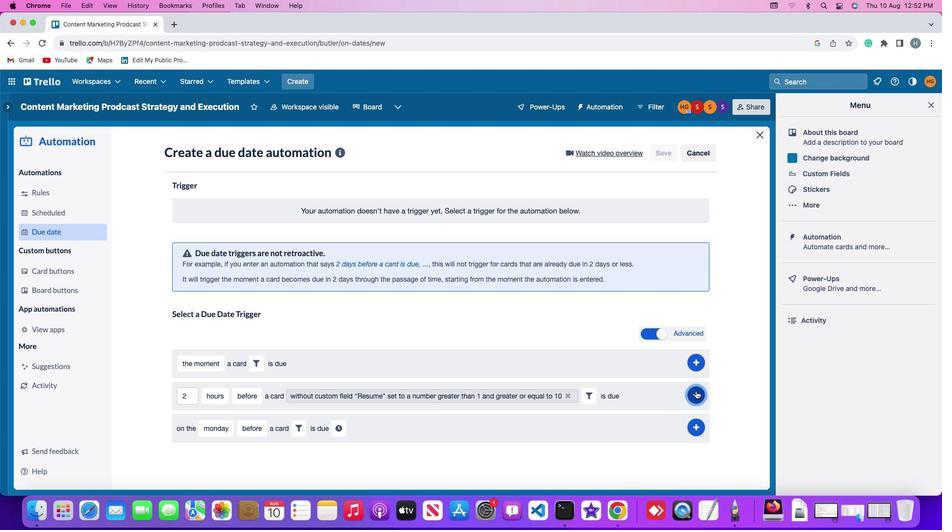 
Action: Mouse moved to (731, 331)
Screenshot: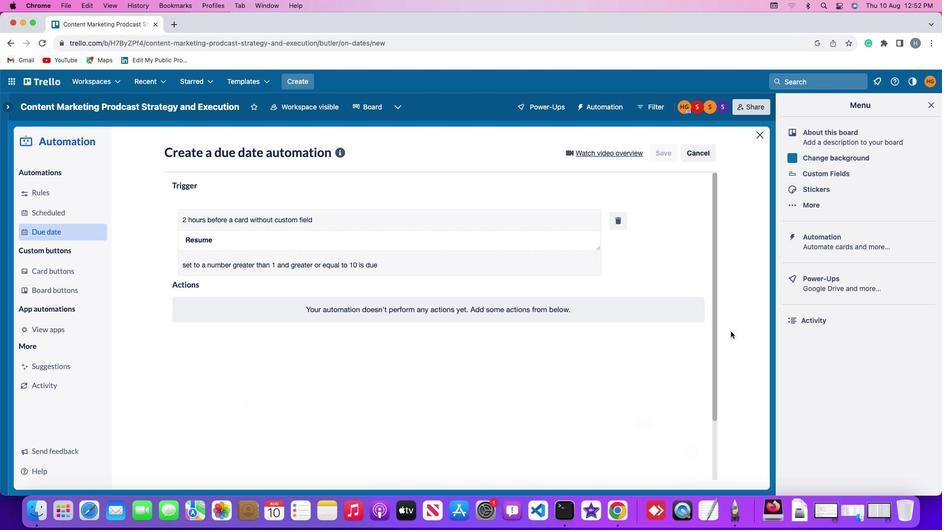 
